 Task: Assign Person0000000069 as Assignee of Issue Issue0000000171 in Backlog  in Scrum Project Project0000000035 in Jira. Assign Person0000000069 as Assignee of Issue Issue0000000172 in Backlog  in Scrum Project Project0000000035 in Jira. Assign Person0000000069 as Assignee of Issue Issue0000000173 in Backlog  in Scrum Project Project0000000035 in Jira. Assign Person0000000070 as Assignee of Issue Issue0000000174 in Backlog  in Scrum Project Project0000000035 in Jira. Assign Person0000000070 as Assignee of Issue Issue0000000175 in Backlog  in Scrum Project Project0000000035 in Jira
Action: Mouse moved to (362, 142)
Screenshot: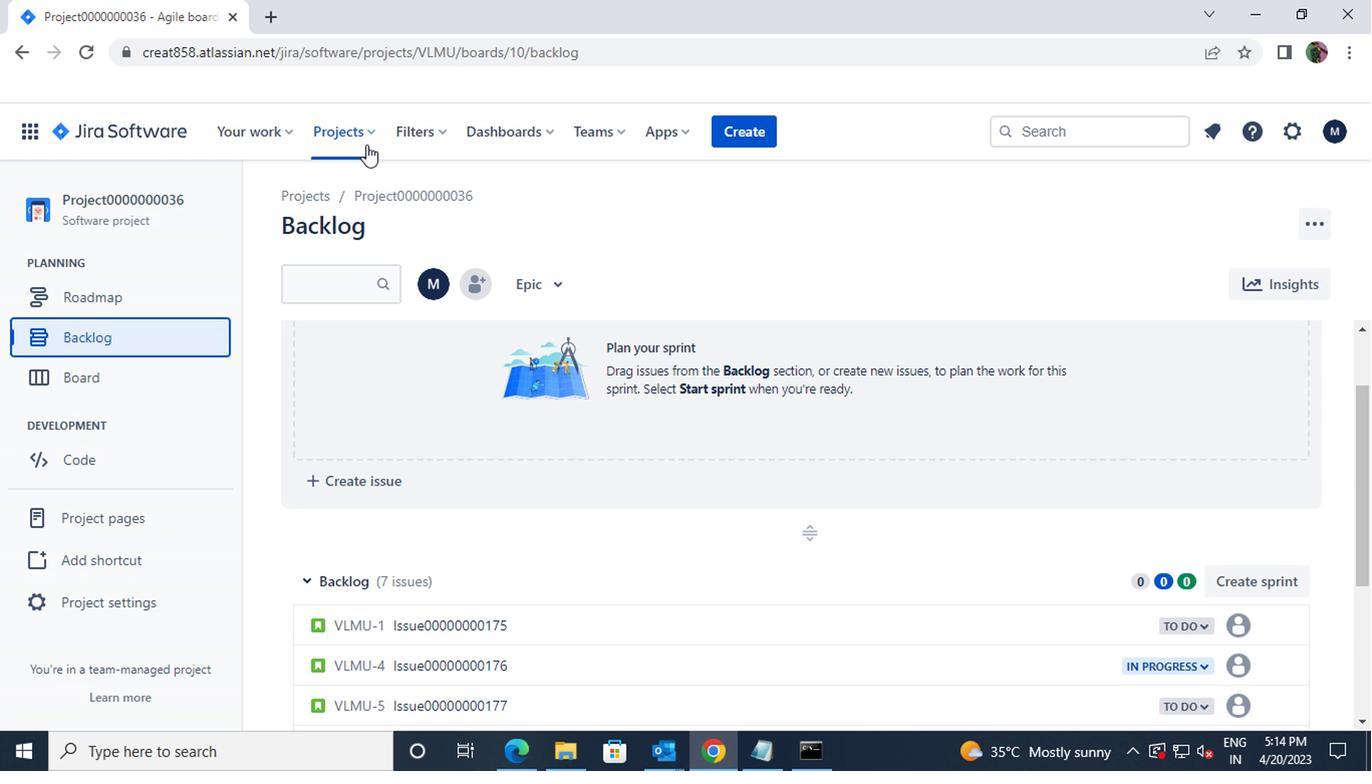 
Action: Mouse pressed left at (362, 142)
Screenshot: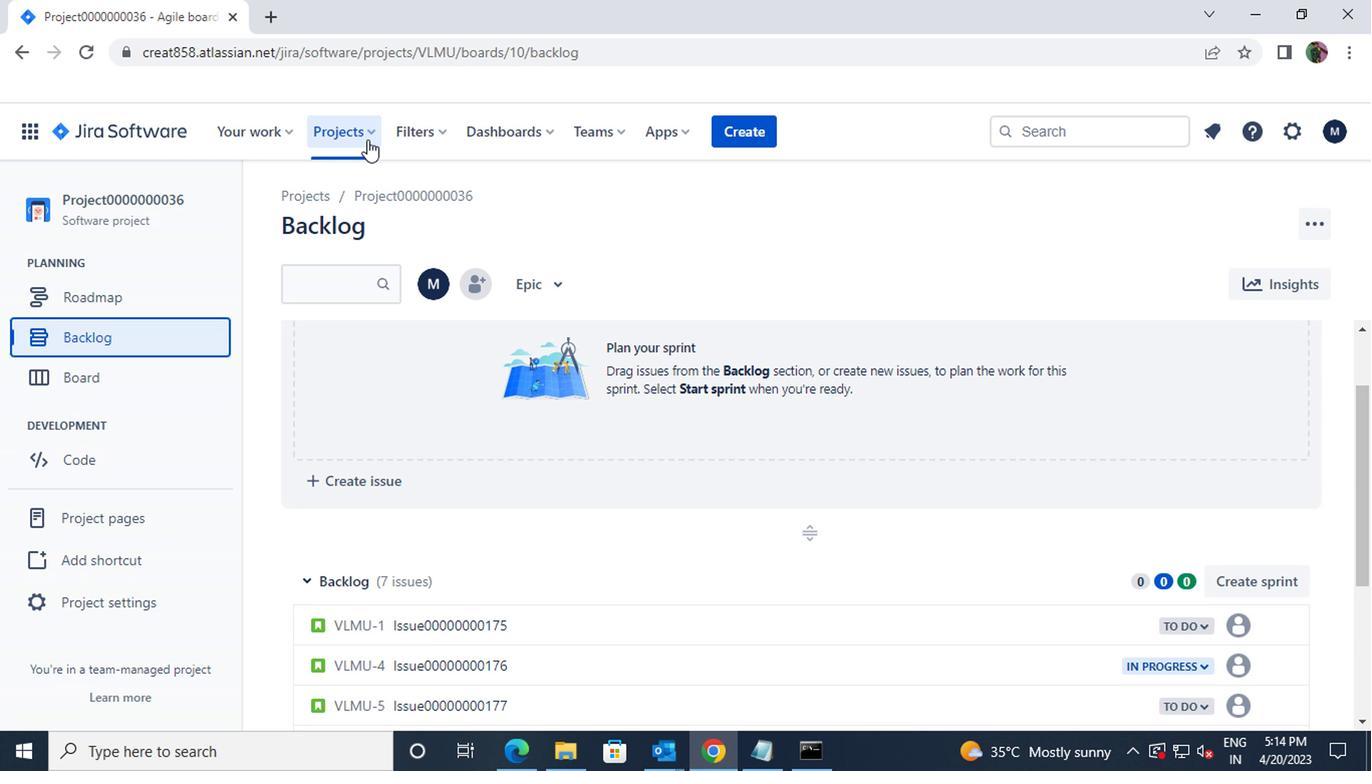 
Action: Mouse moved to (401, 268)
Screenshot: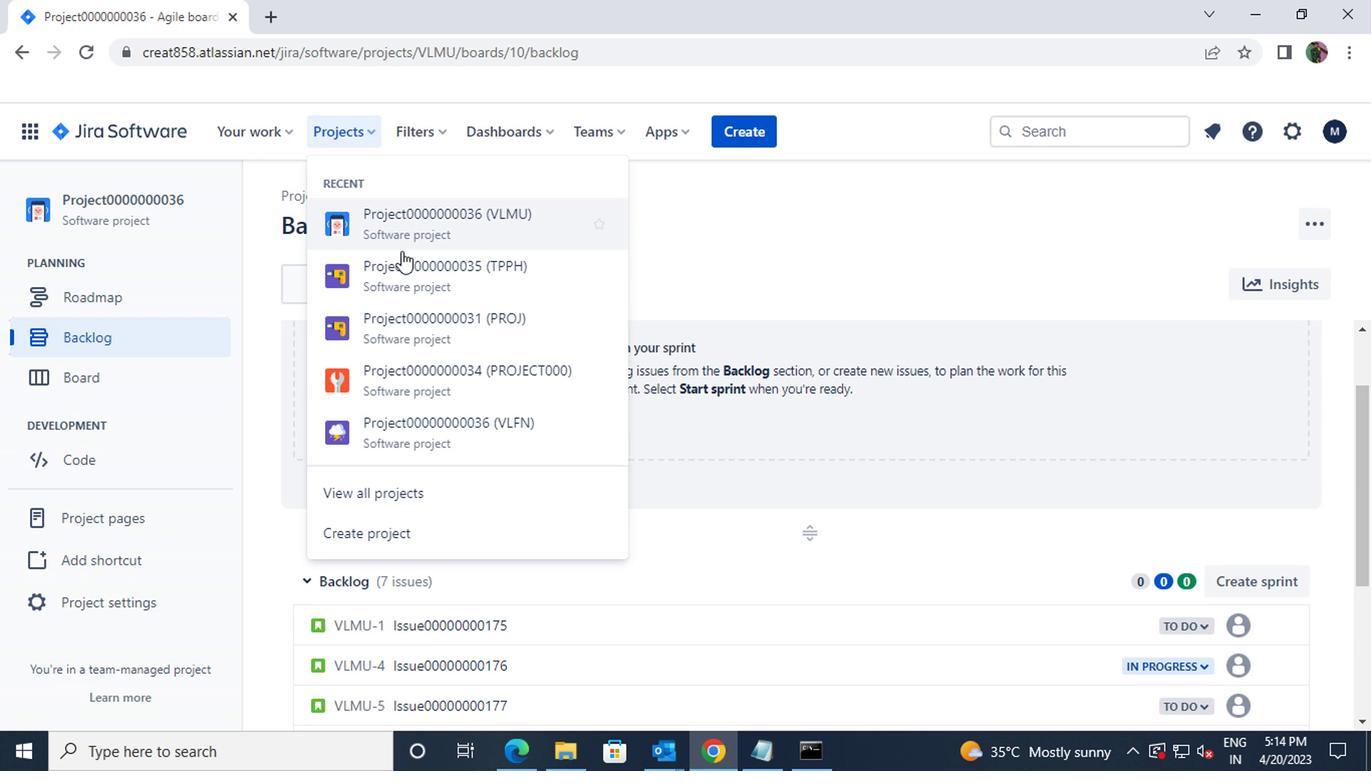 
Action: Mouse pressed left at (401, 268)
Screenshot: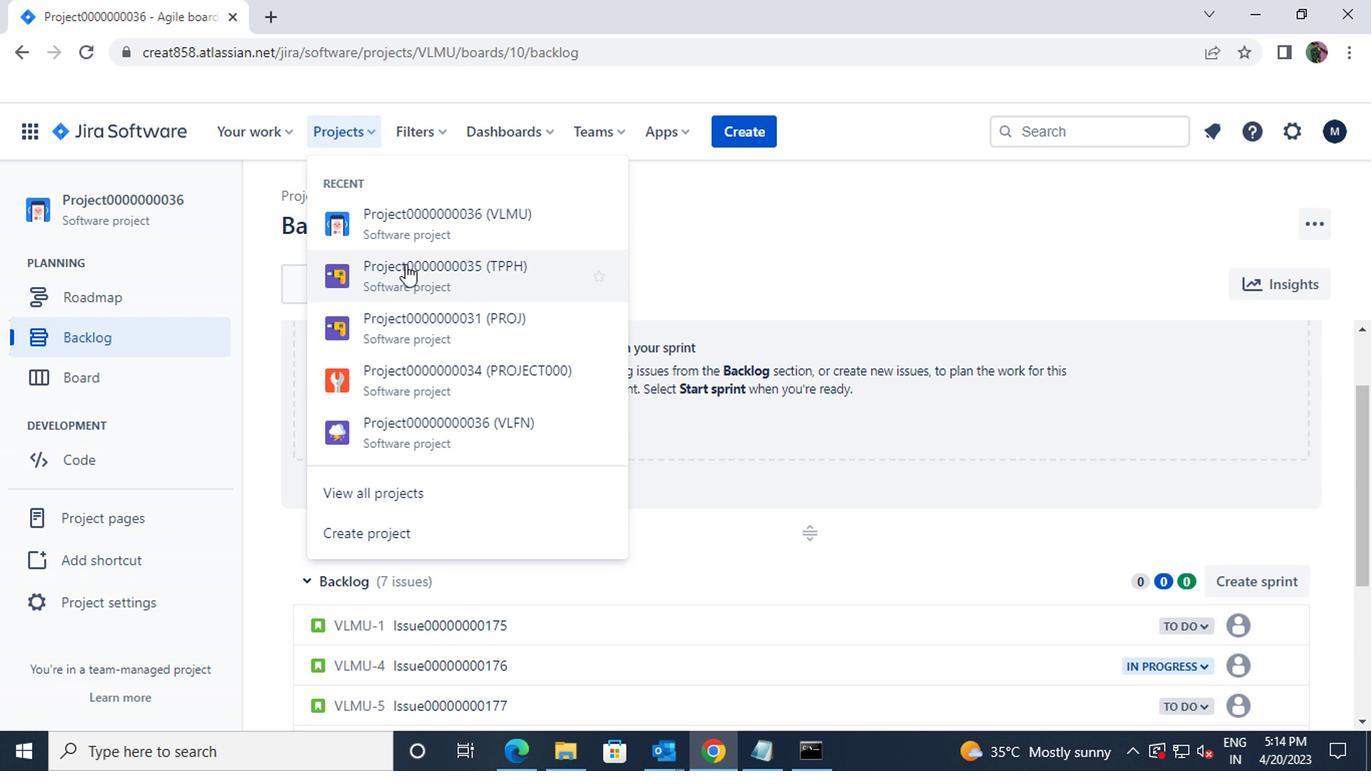 
Action: Mouse moved to (159, 333)
Screenshot: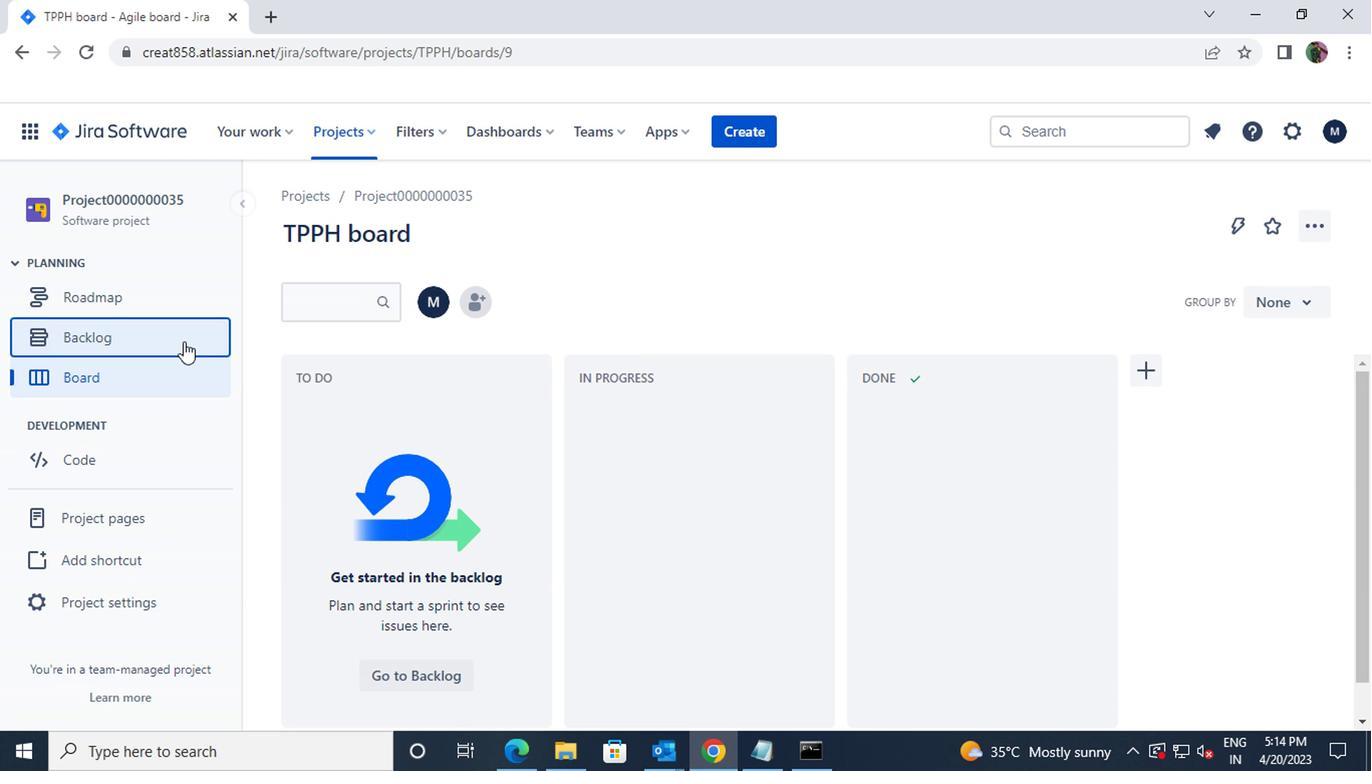 
Action: Mouse pressed left at (159, 333)
Screenshot: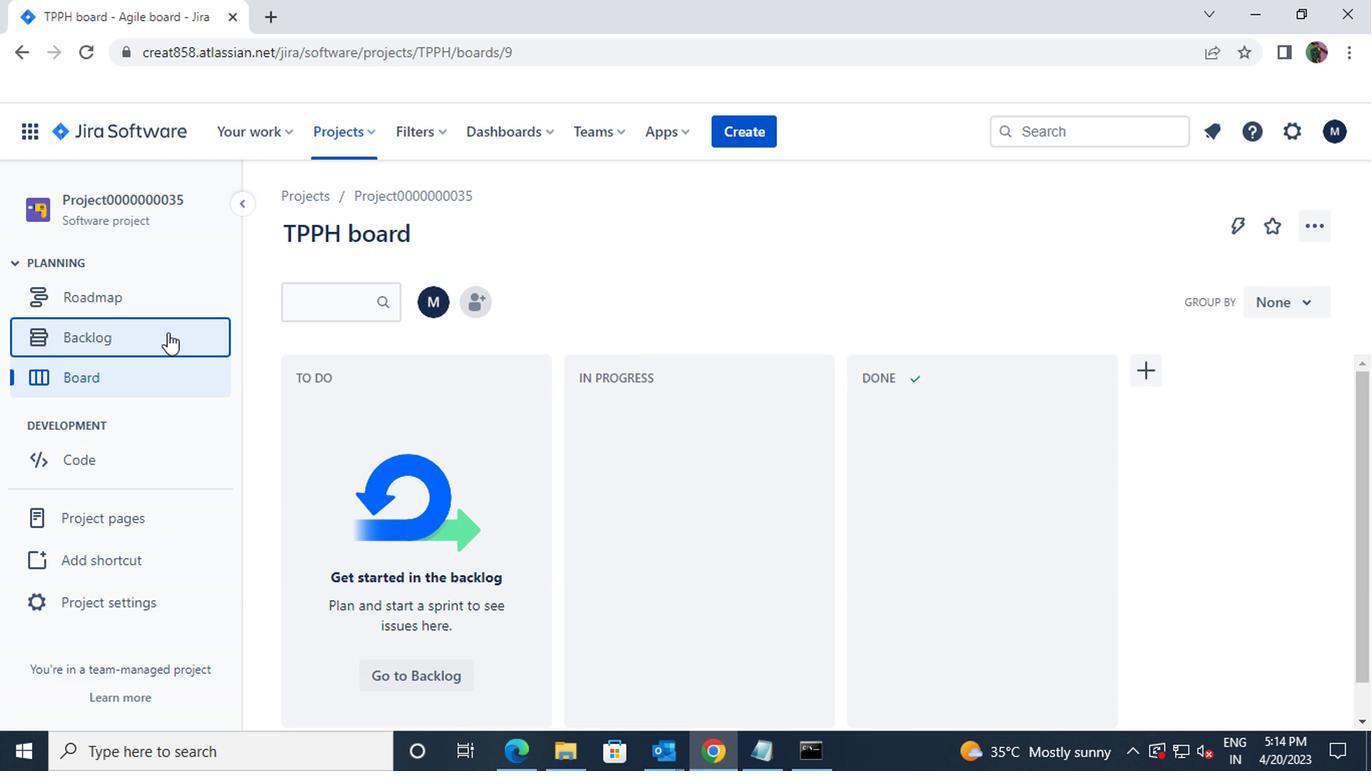 
Action: Mouse moved to (531, 469)
Screenshot: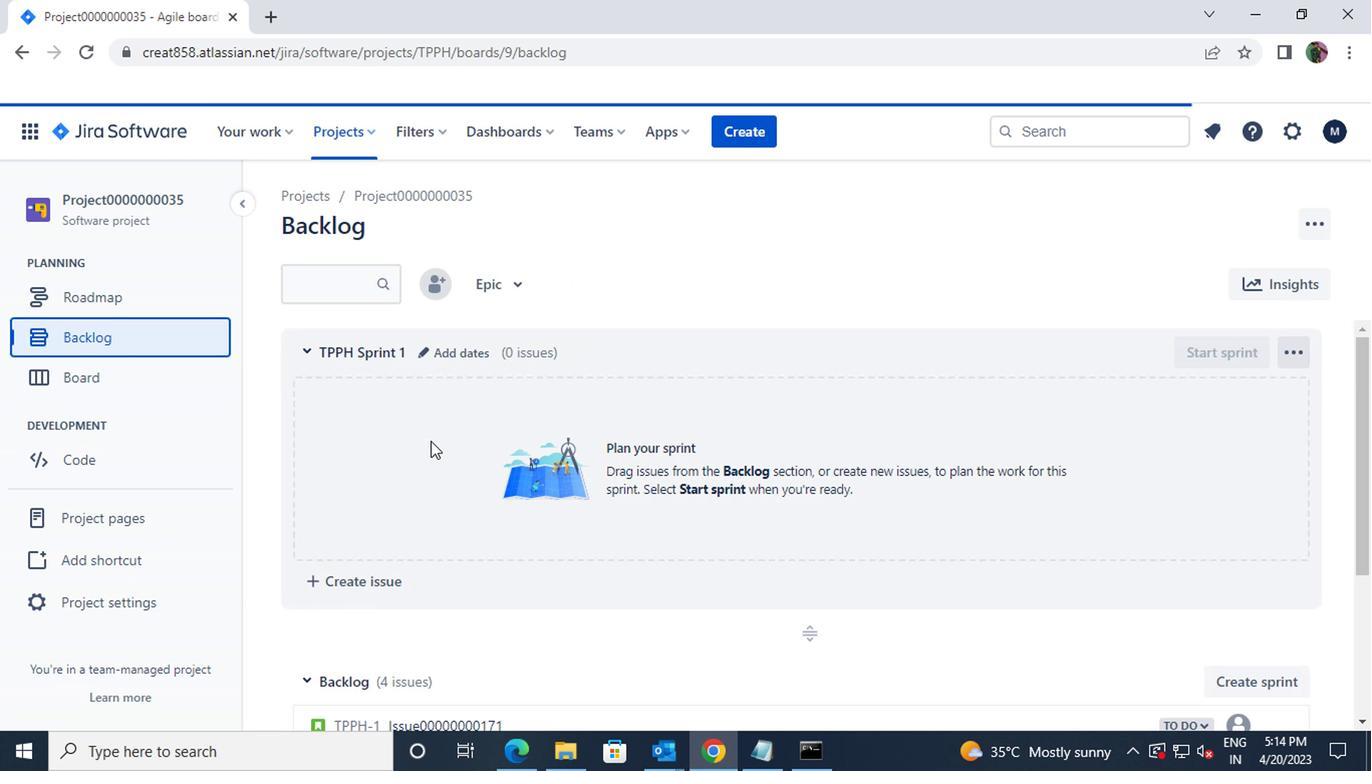
Action: Mouse scrolled (531, 468) with delta (0, 0)
Screenshot: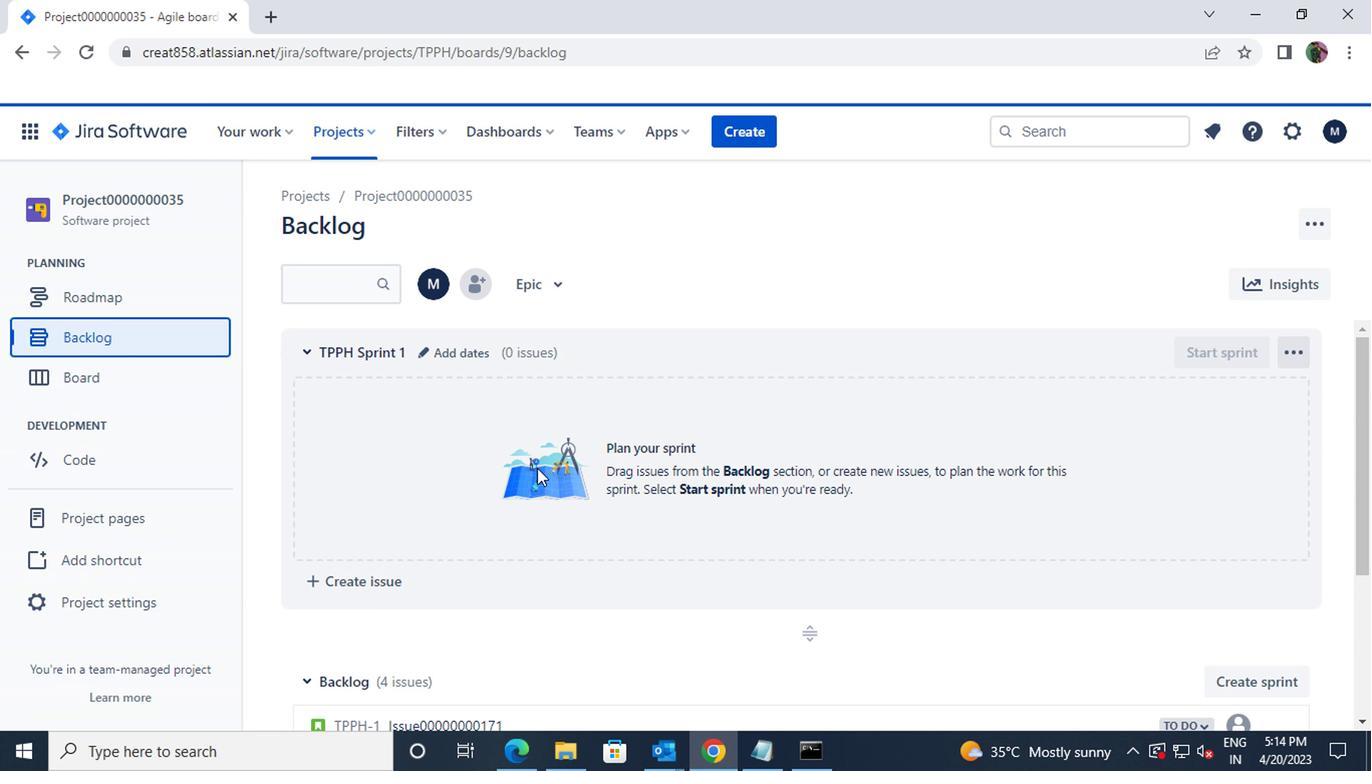 
Action: Mouse scrolled (531, 468) with delta (0, 0)
Screenshot: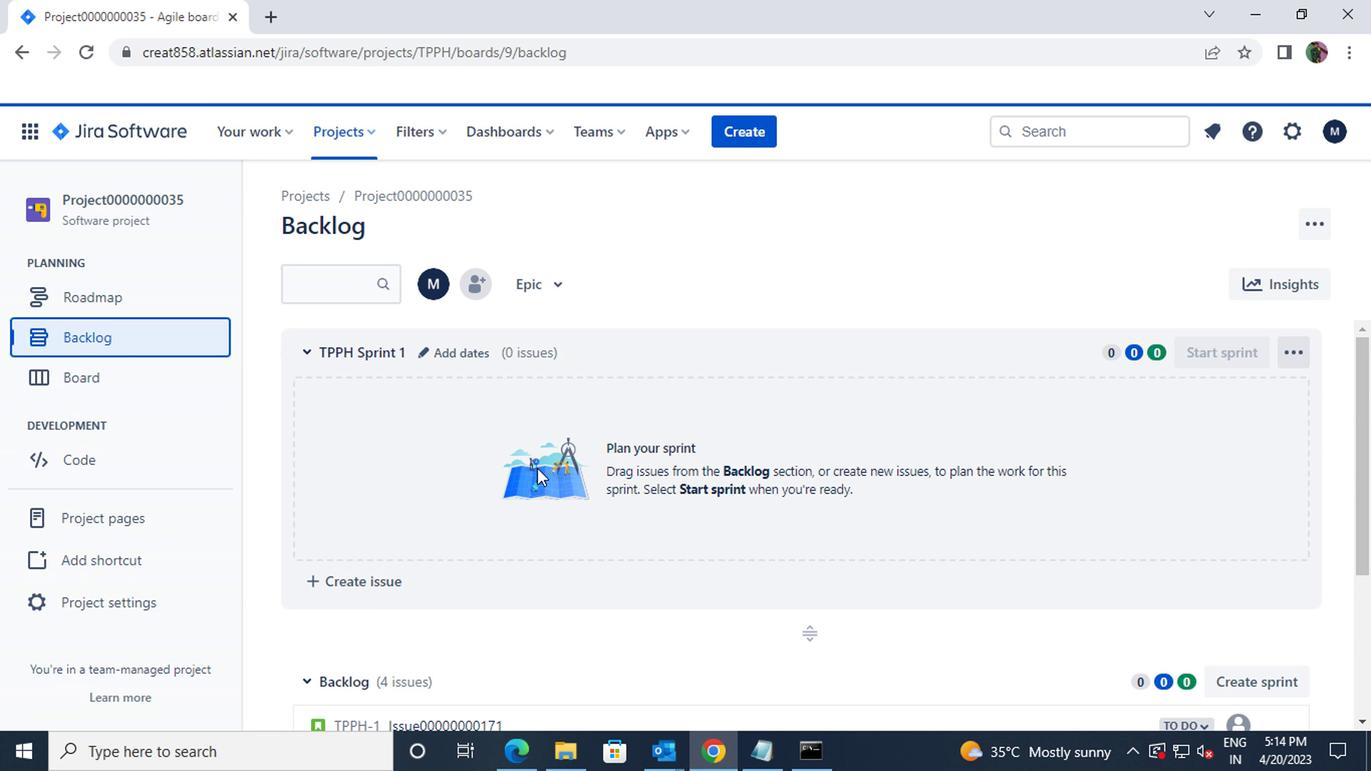 
Action: Mouse scrolled (531, 468) with delta (0, 0)
Screenshot: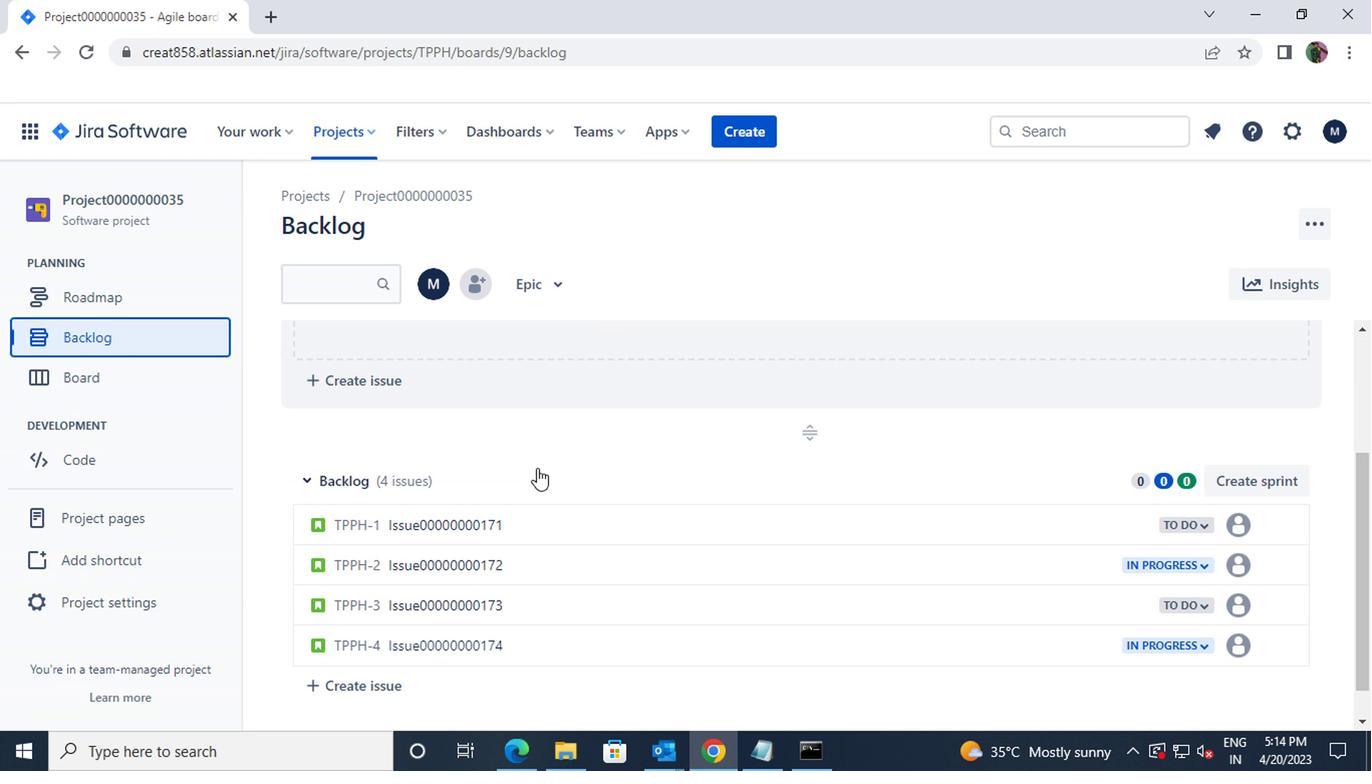 
Action: Mouse moved to (1237, 482)
Screenshot: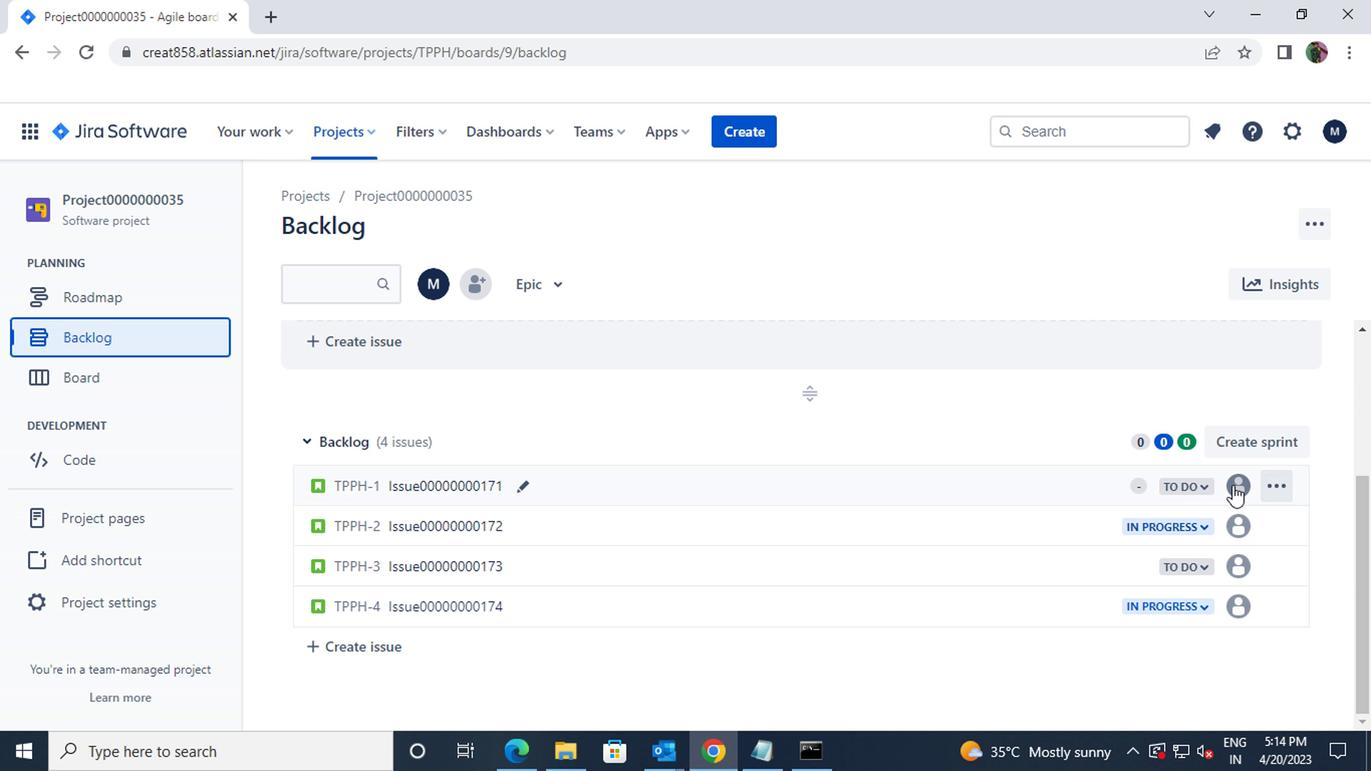 
Action: Mouse pressed left at (1237, 482)
Screenshot: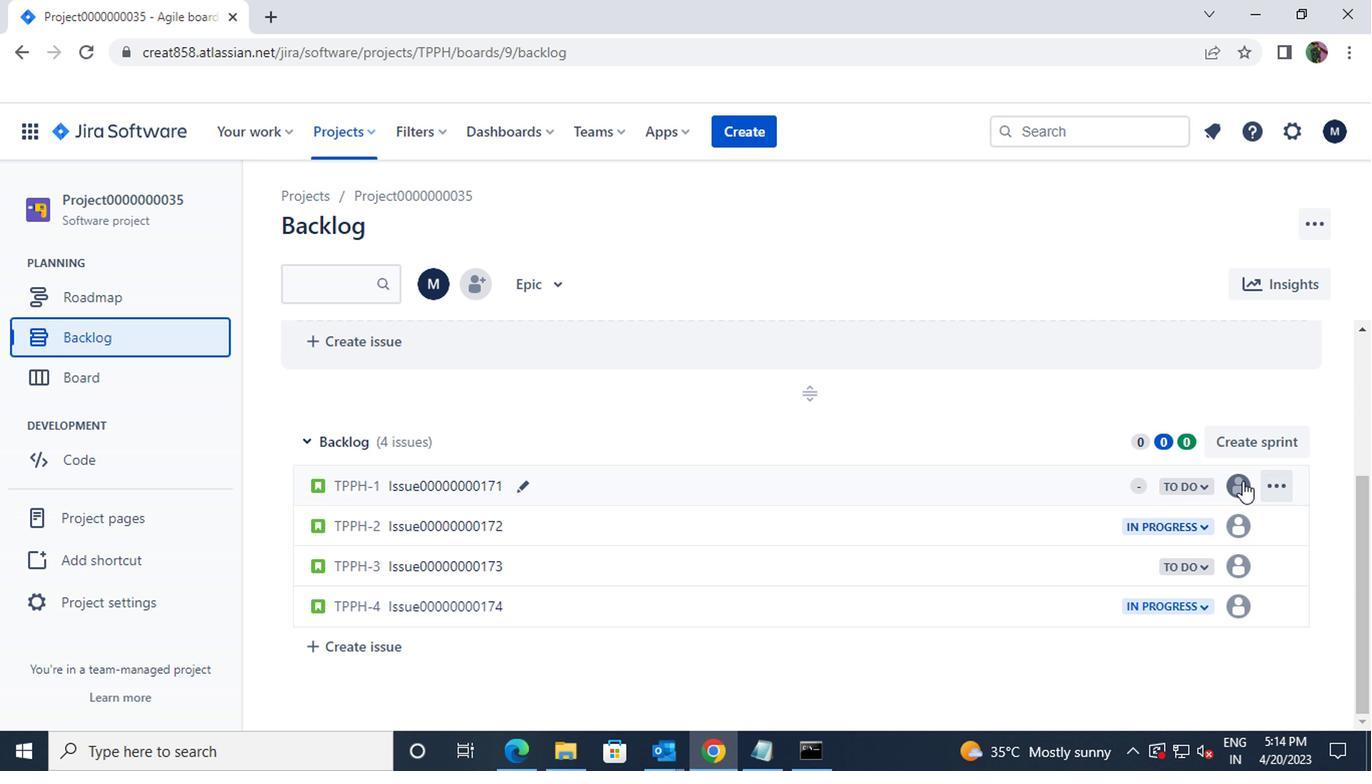 
Action: Mouse moved to (1112, 531)
Screenshot: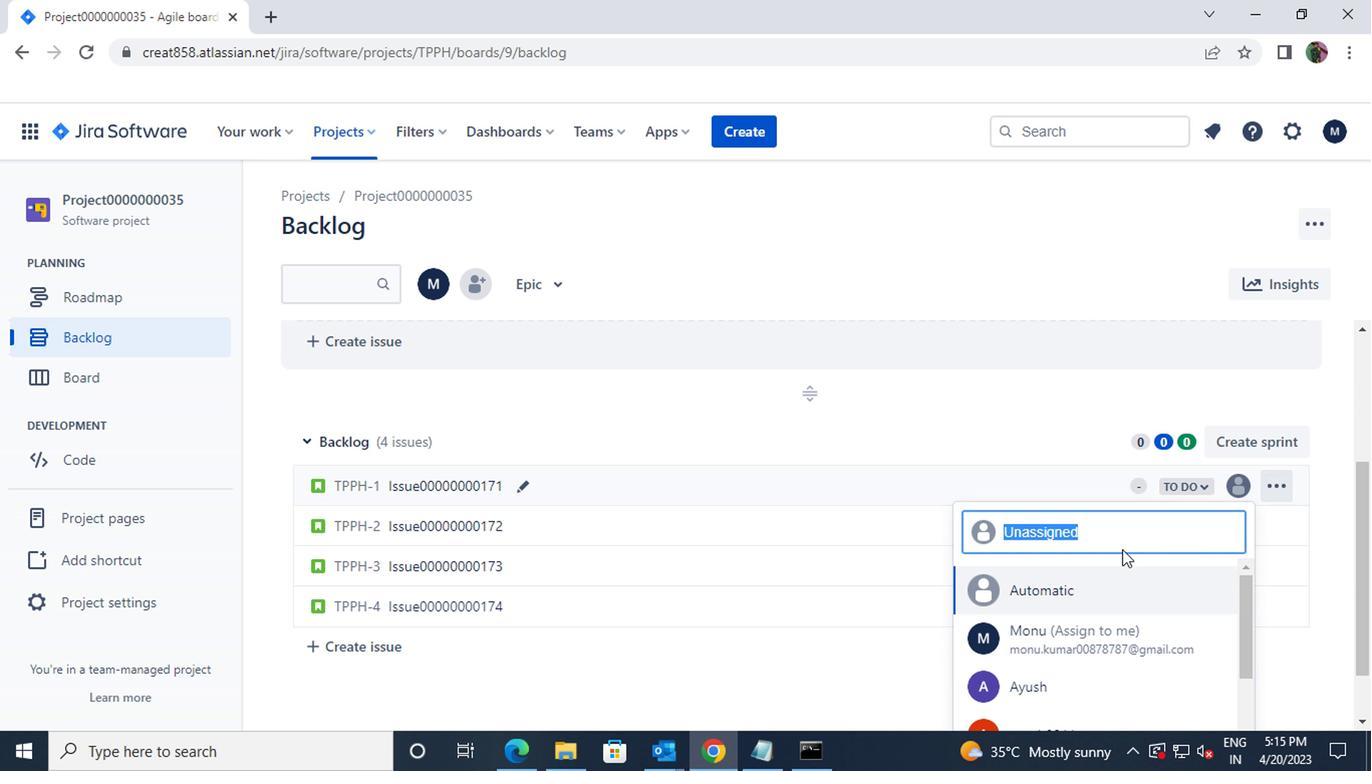 
Action: Key pressed vinn
Screenshot: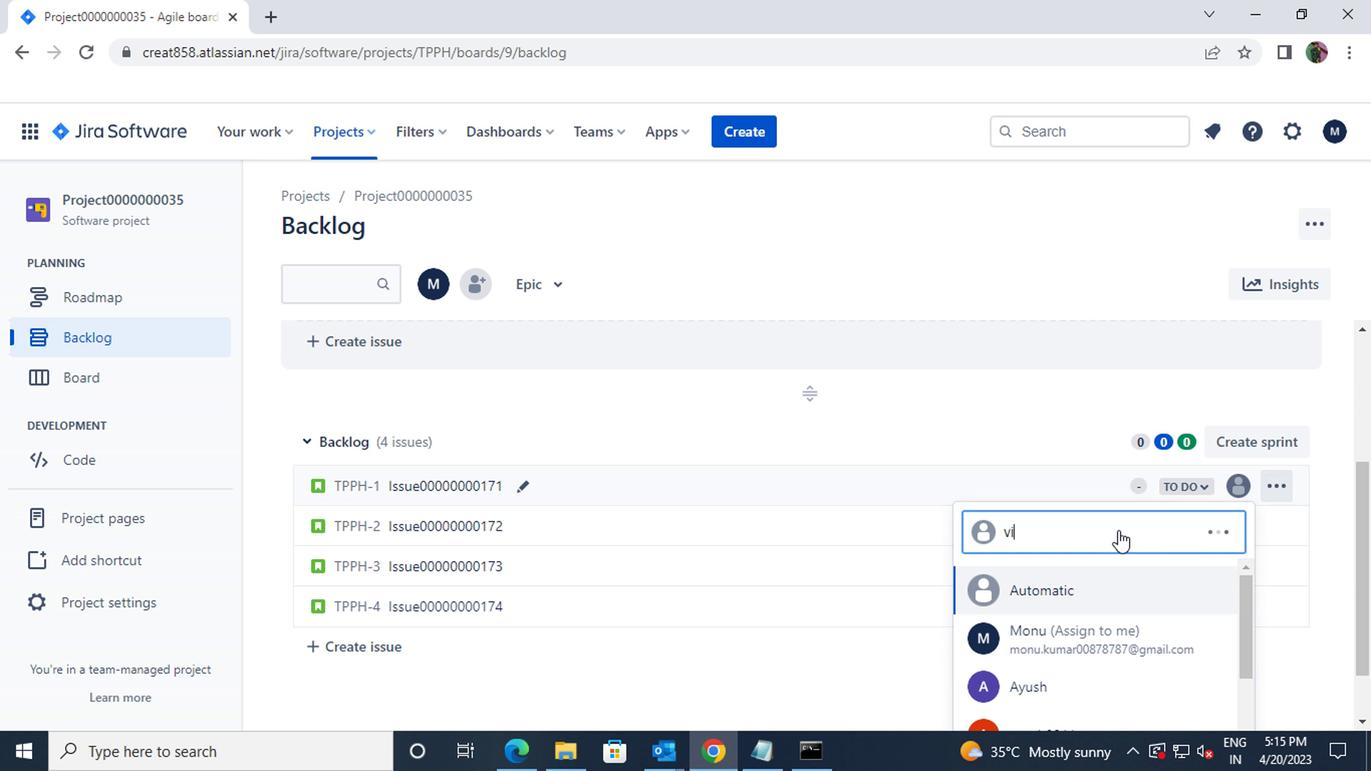 
Action: Mouse moved to (1098, 580)
Screenshot: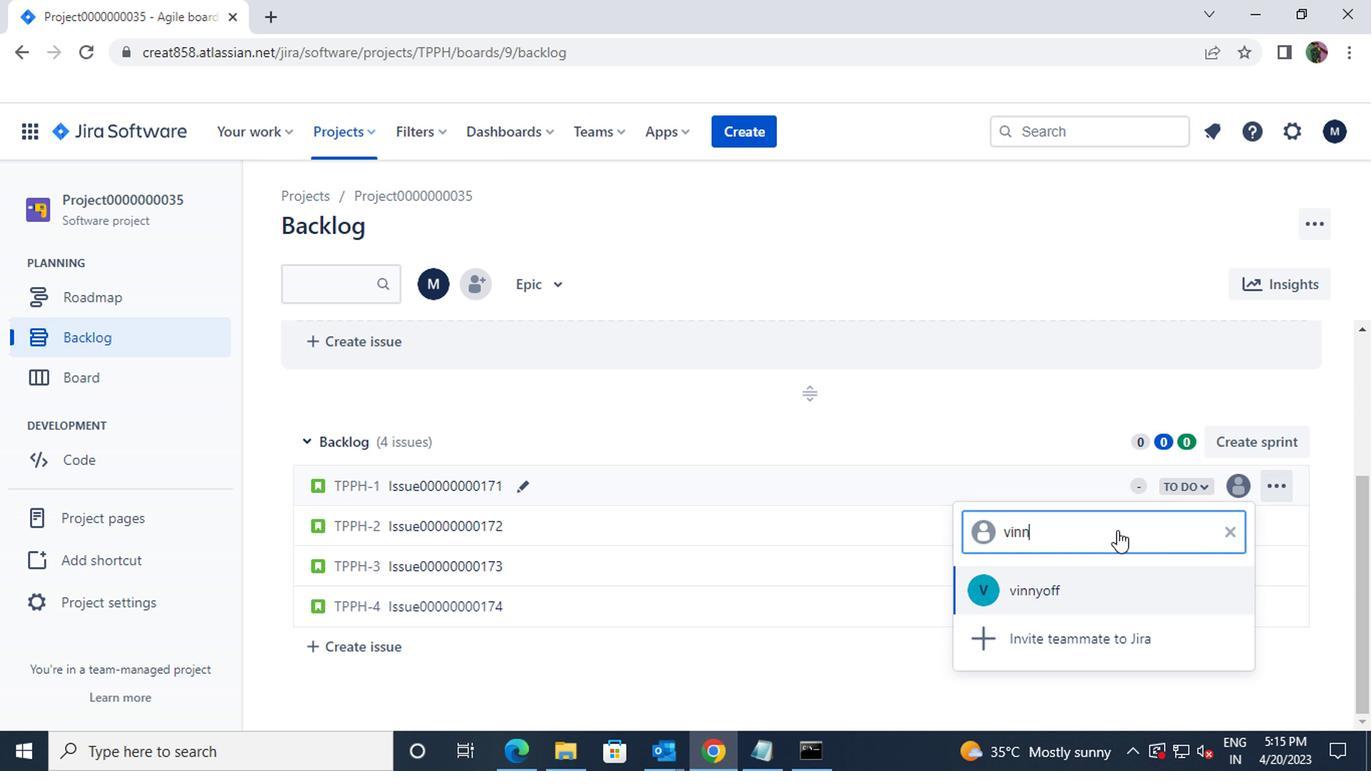 
Action: Mouse pressed left at (1098, 580)
Screenshot: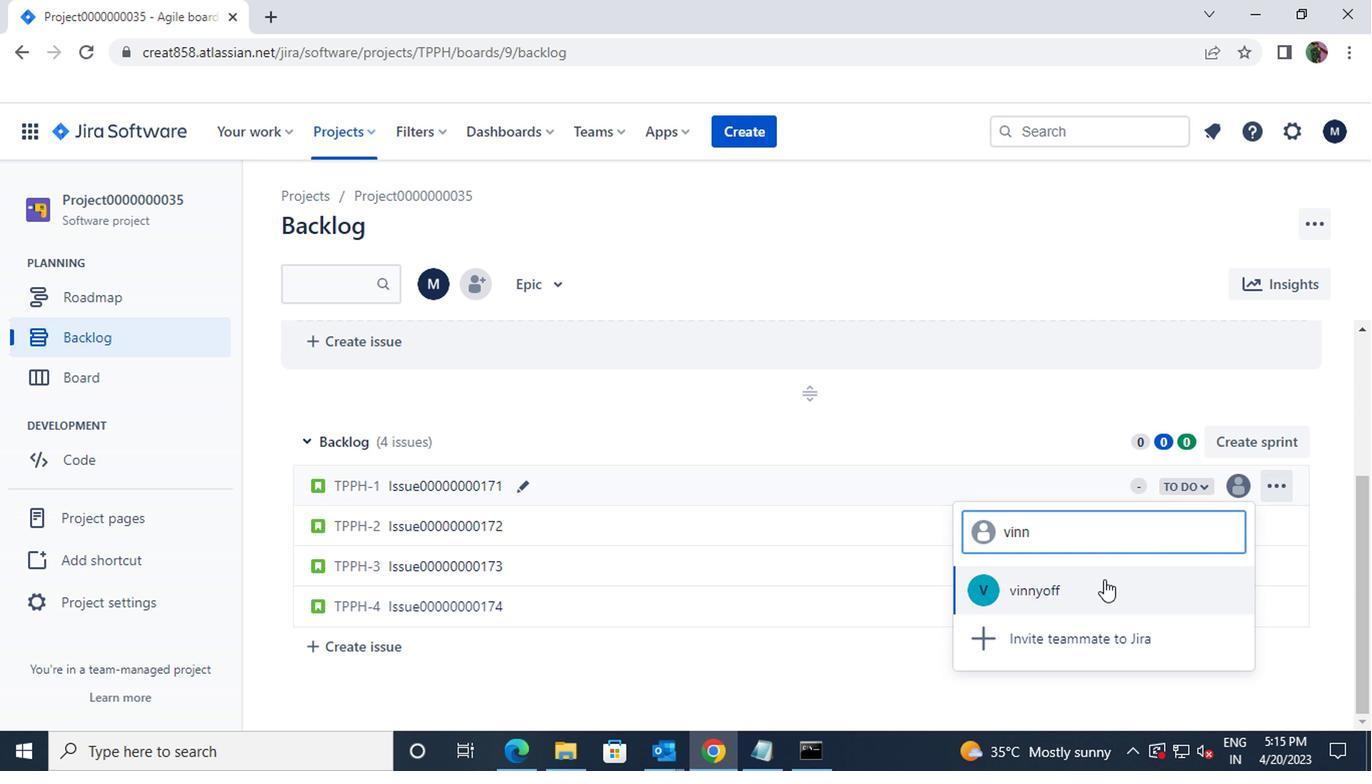 
Action: Mouse moved to (1232, 519)
Screenshot: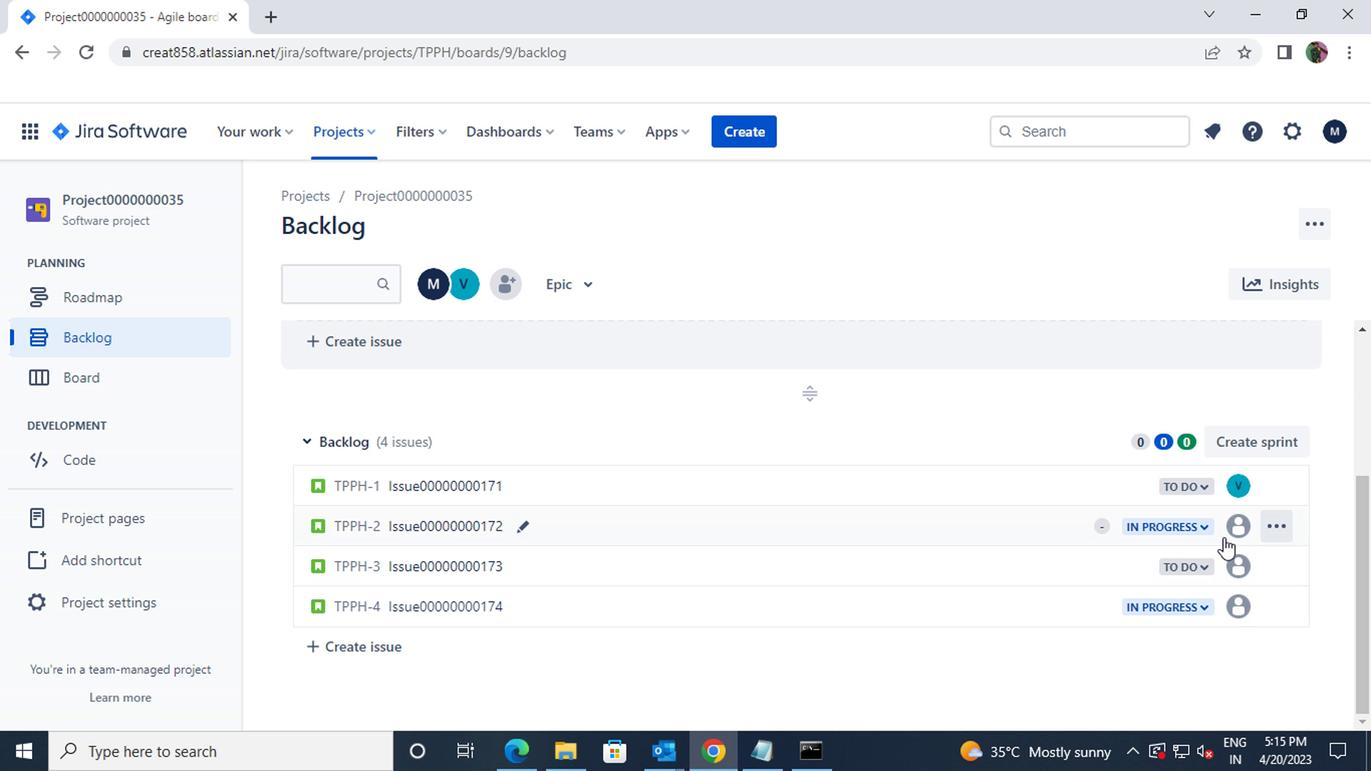 
Action: Mouse pressed left at (1232, 519)
Screenshot: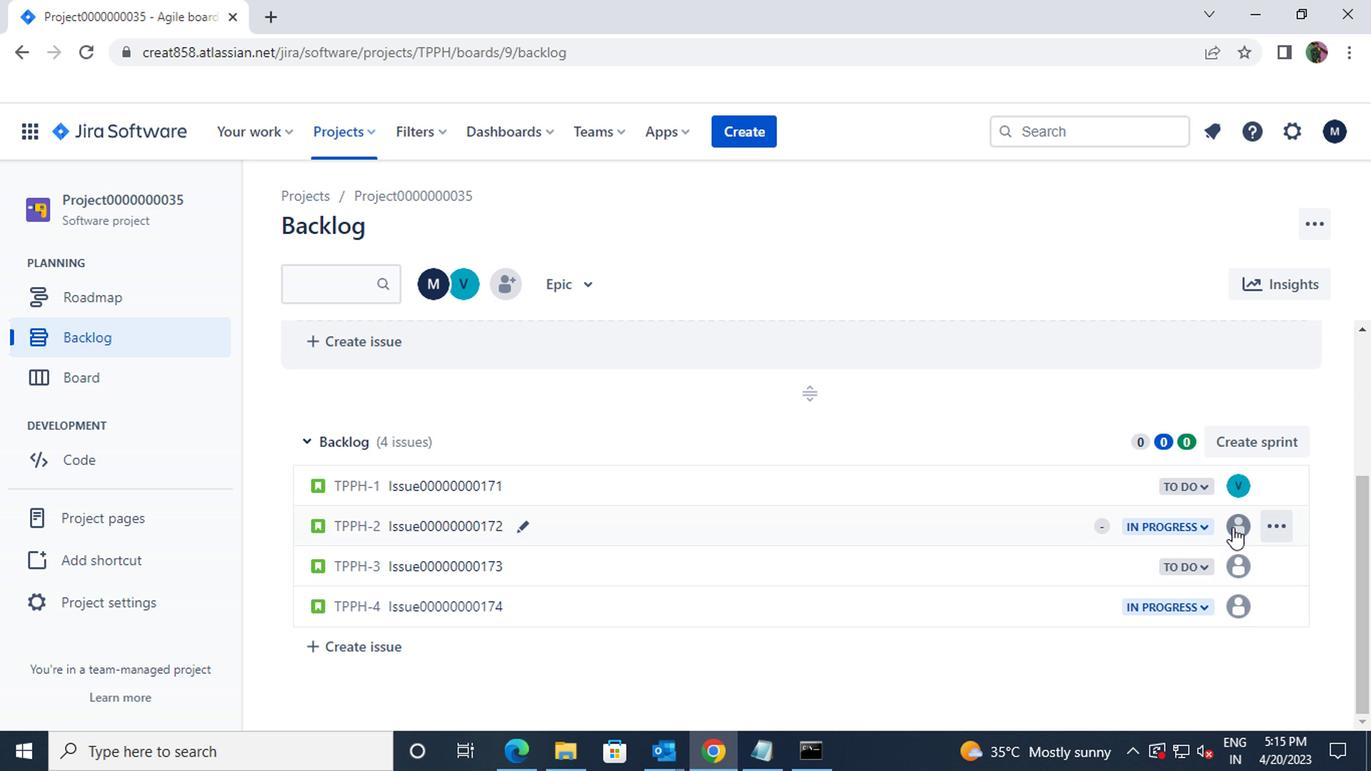 
Action: Mouse moved to (1159, 556)
Screenshot: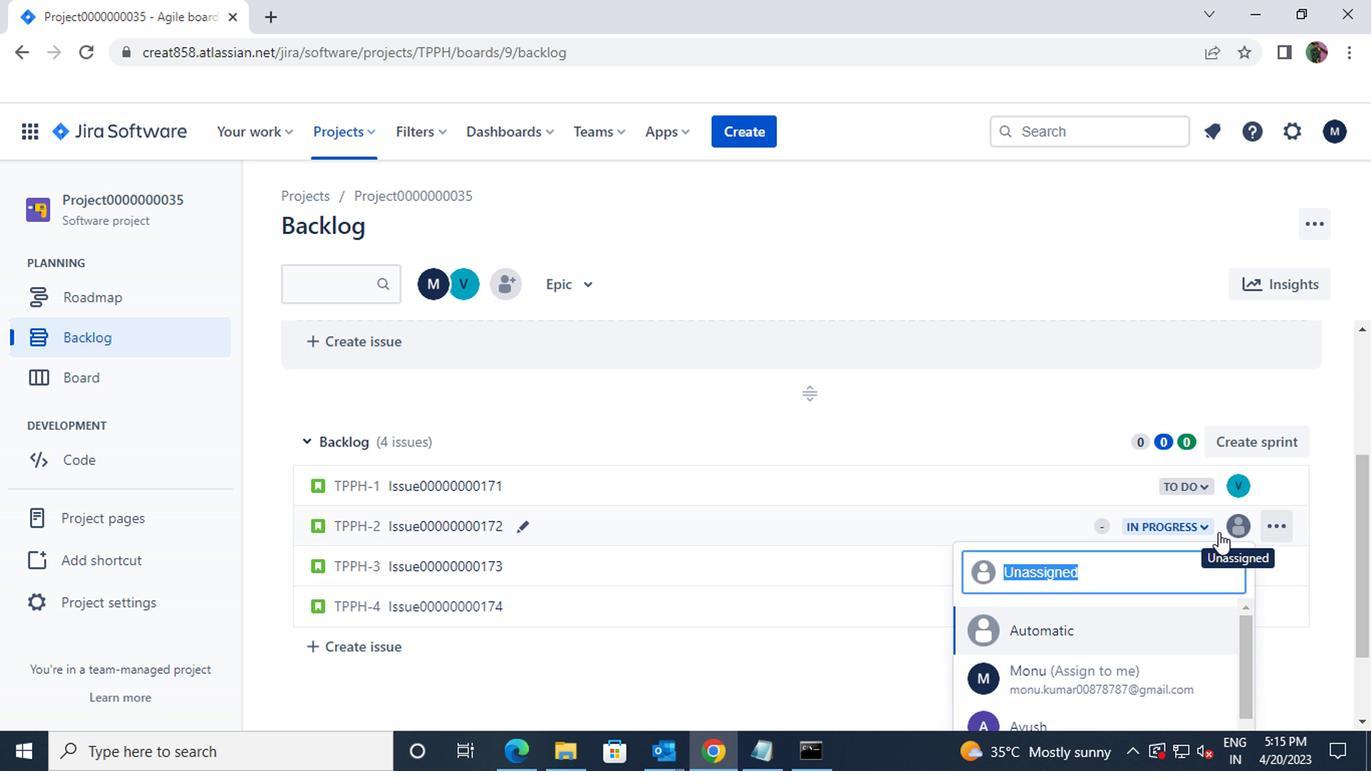 
Action: Key pressed vinny
Screenshot: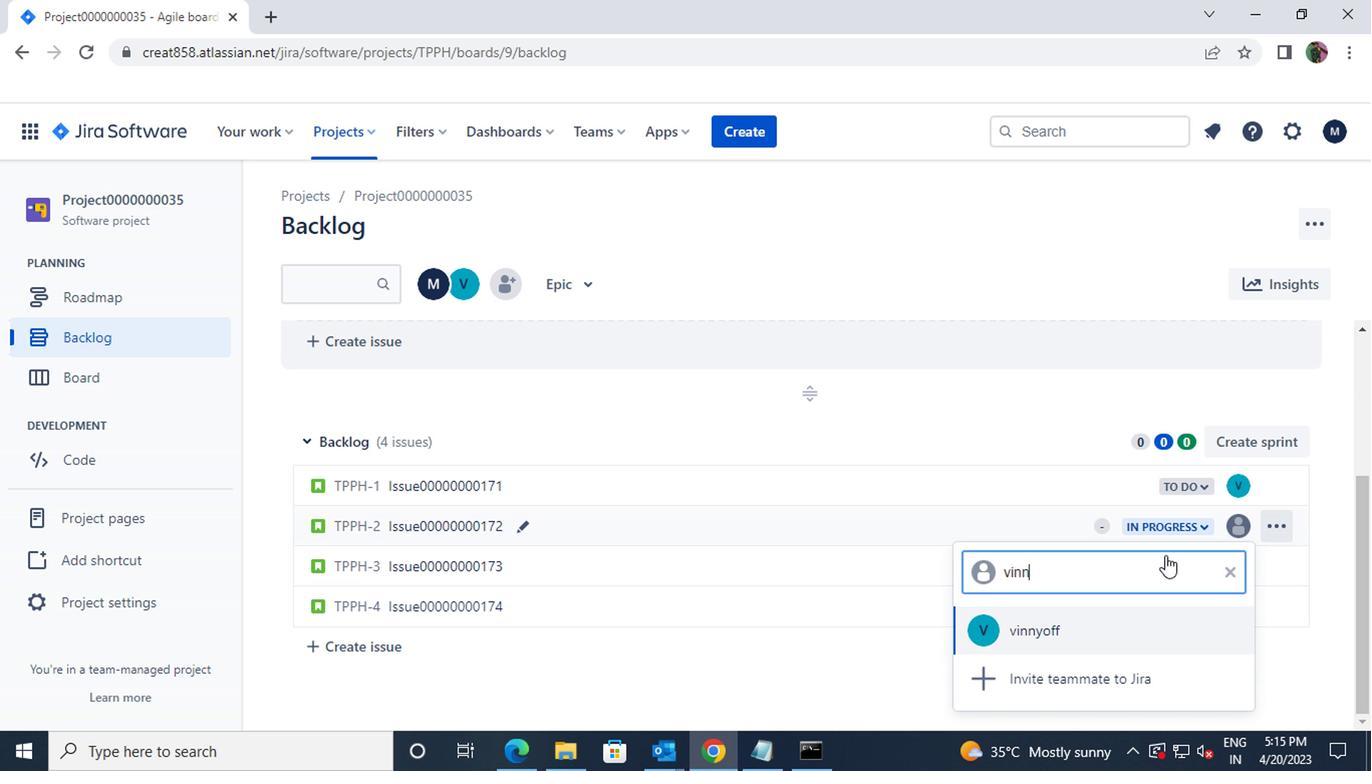 
Action: Mouse moved to (1061, 624)
Screenshot: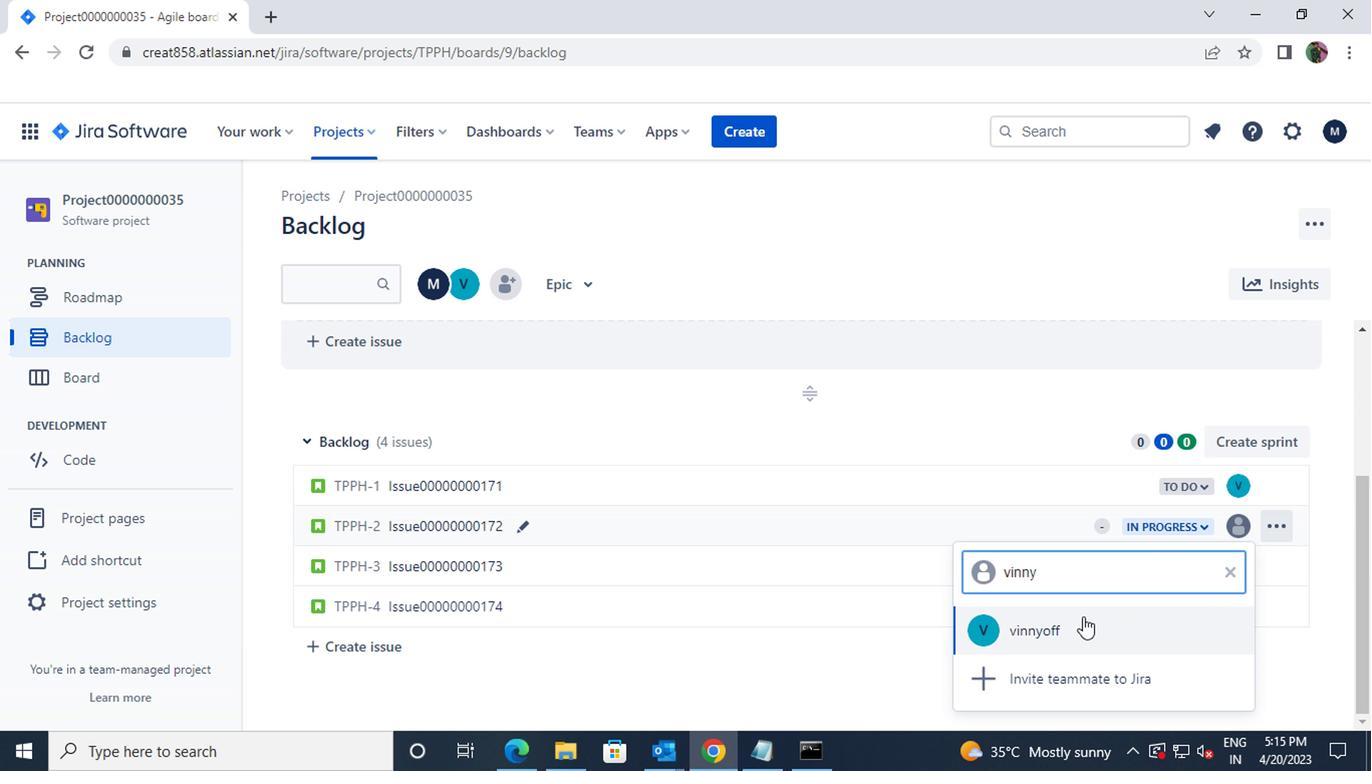 
Action: Mouse pressed left at (1061, 624)
Screenshot: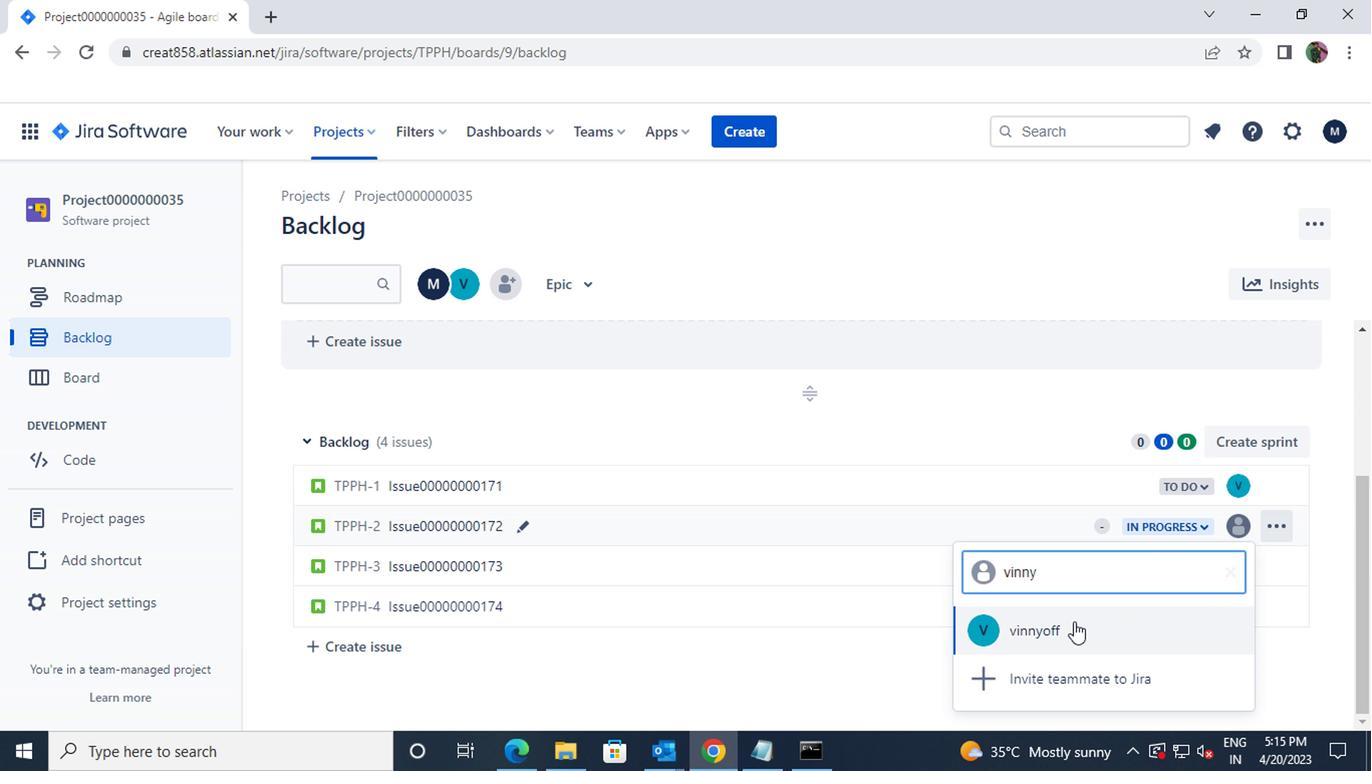 
Action: Mouse moved to (1230, 560)
Screenshot: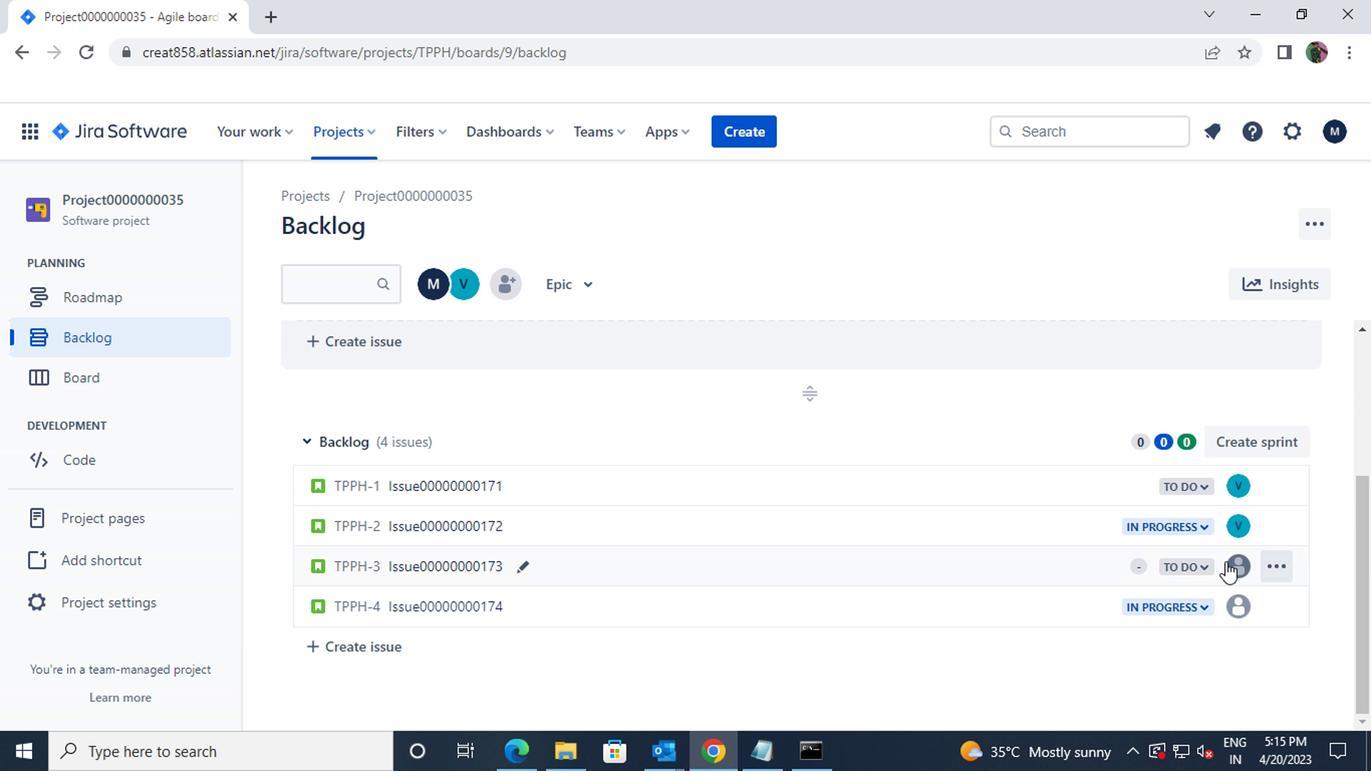
Action: Mouse pressed left at (1230, 560)
Screenshot: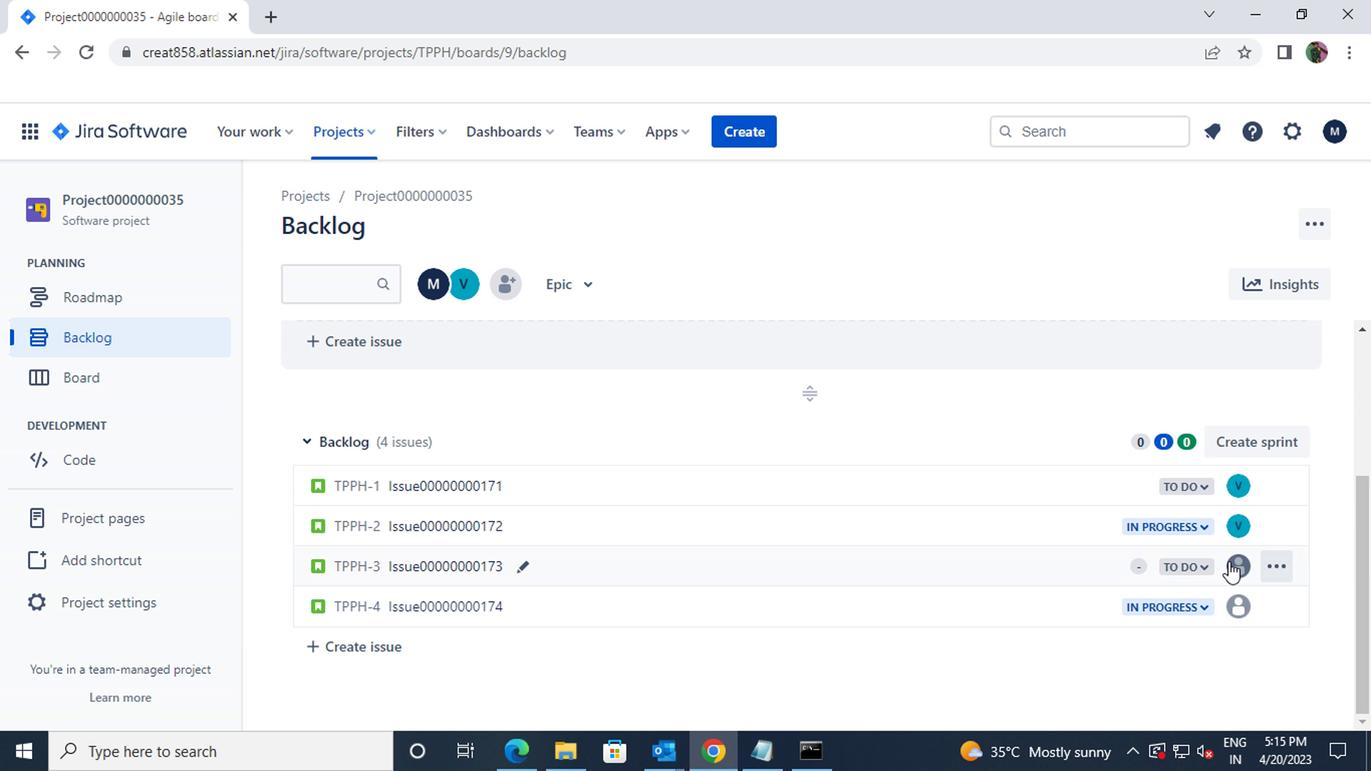 
Action: Mouse moved to (1128, 597)
Screenshot: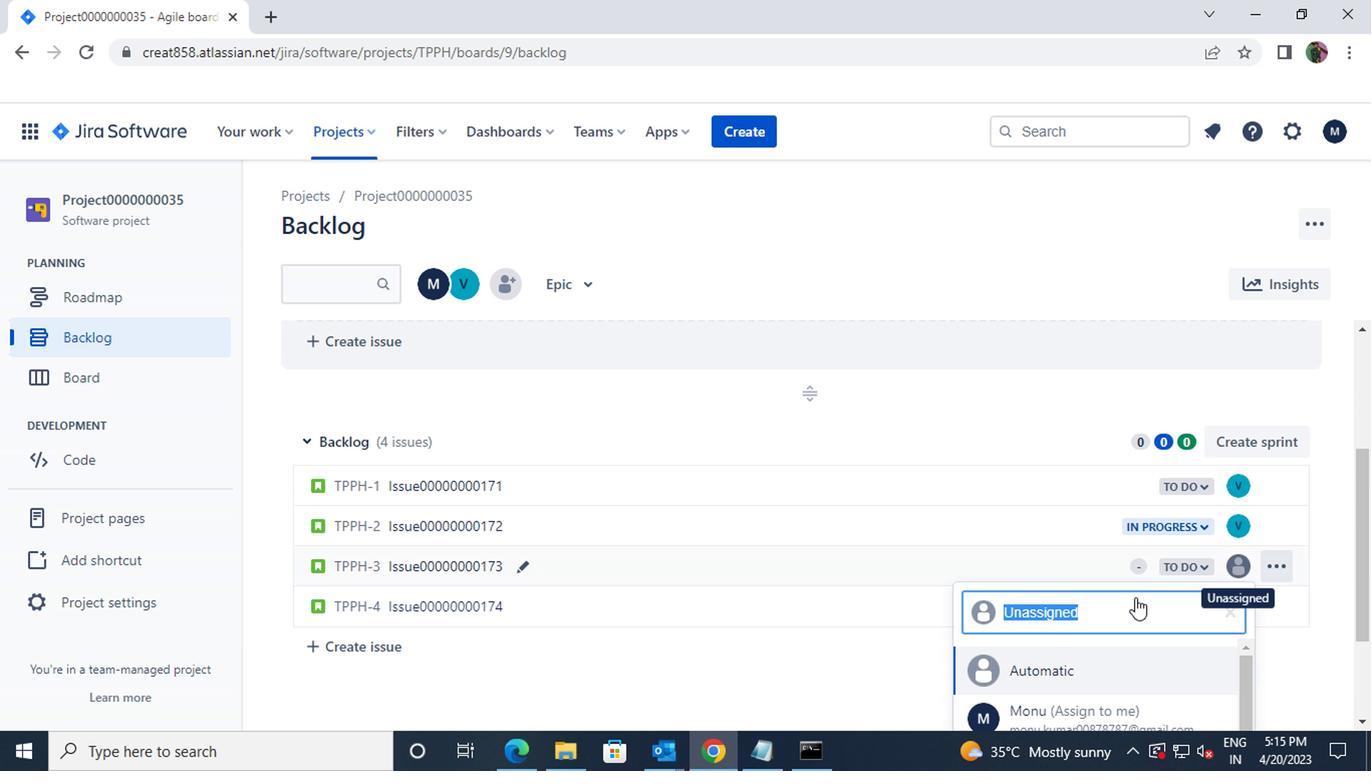
Action: Key pressed vinn
Screenshot: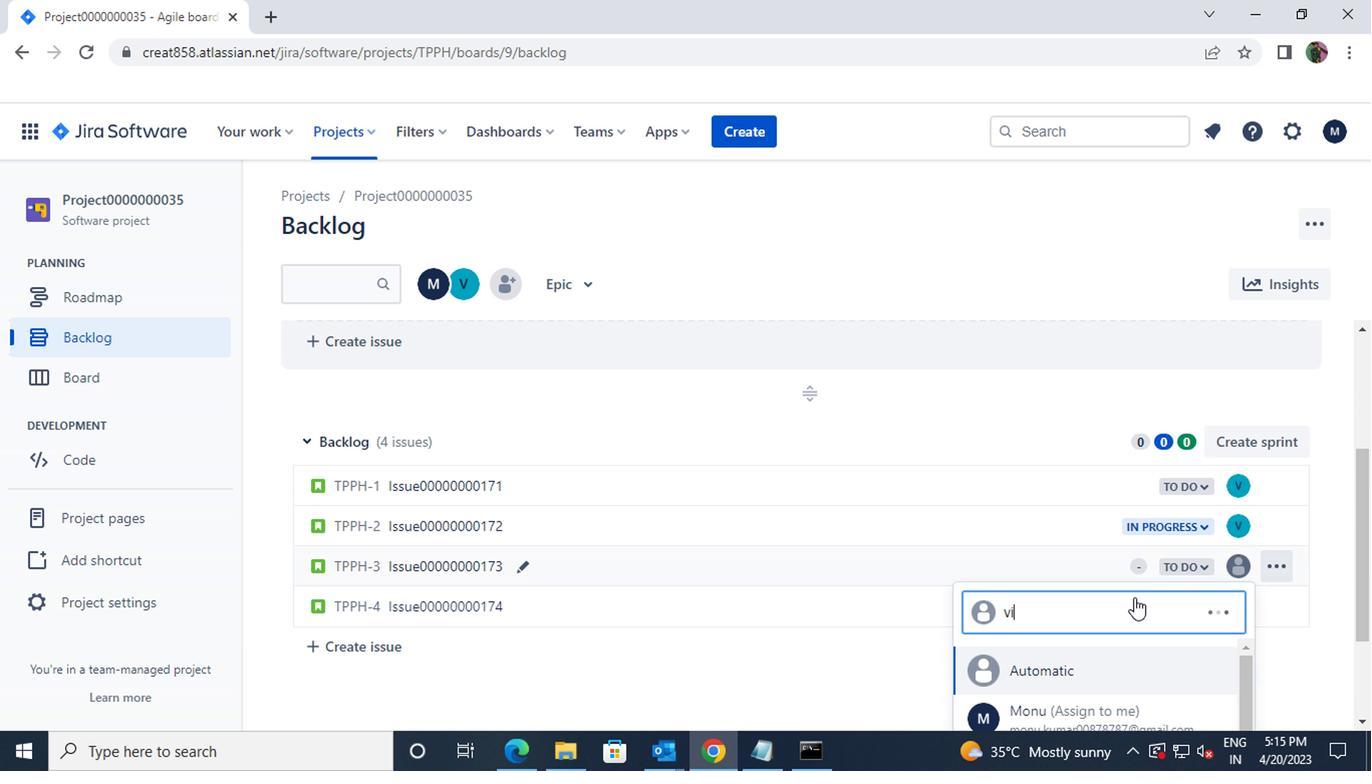 
Action: Mouse moved to (1081, 670)
Screenshot: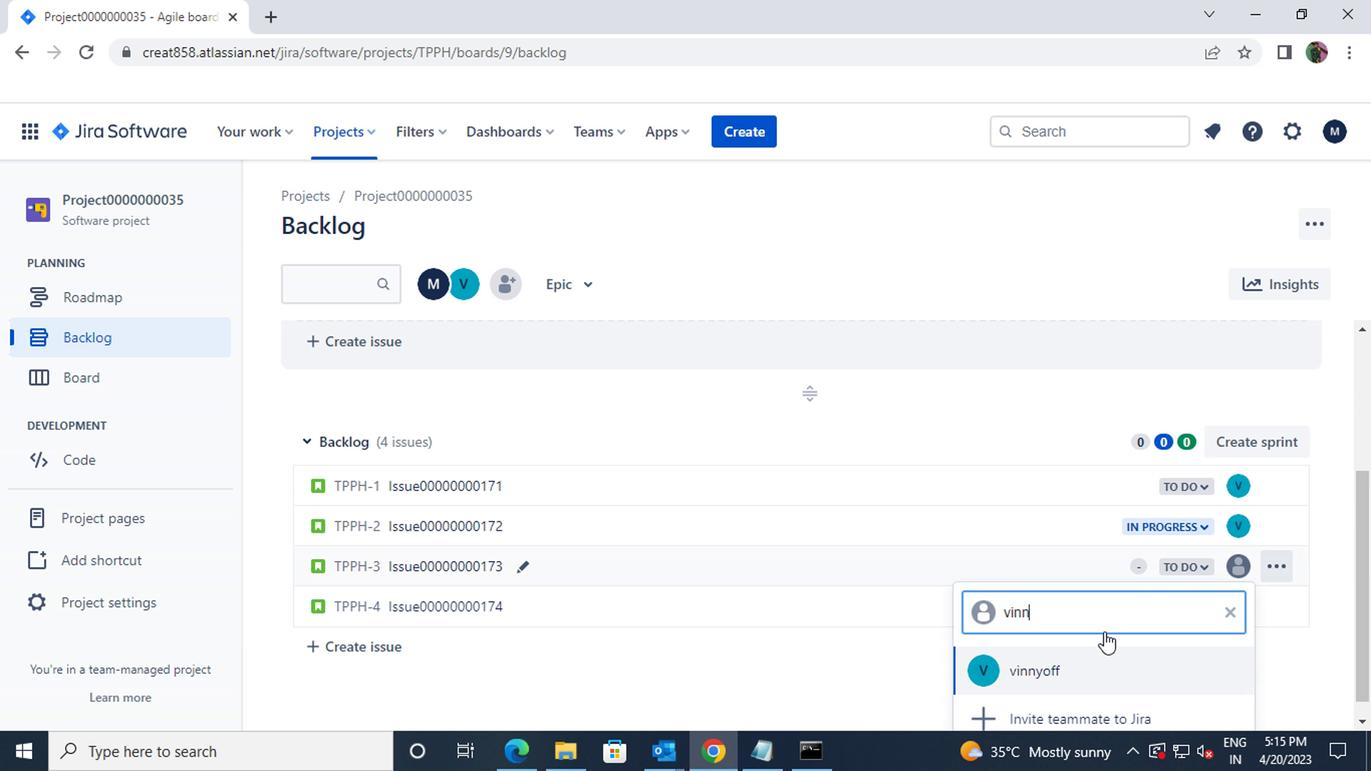 
Action: Mouse pressed left at (1081, 670)
Screenshot: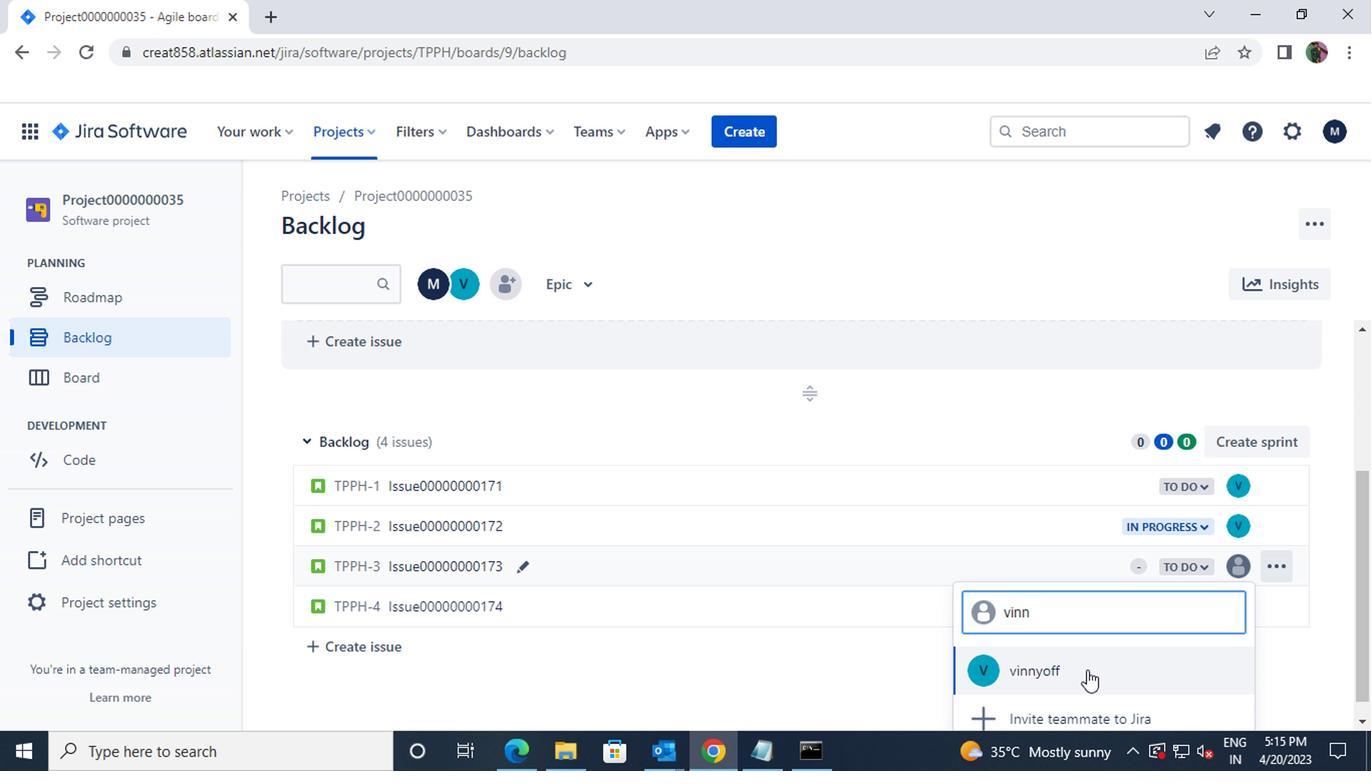 
Action: Mouse moved to (1238, 606)
Screenshot: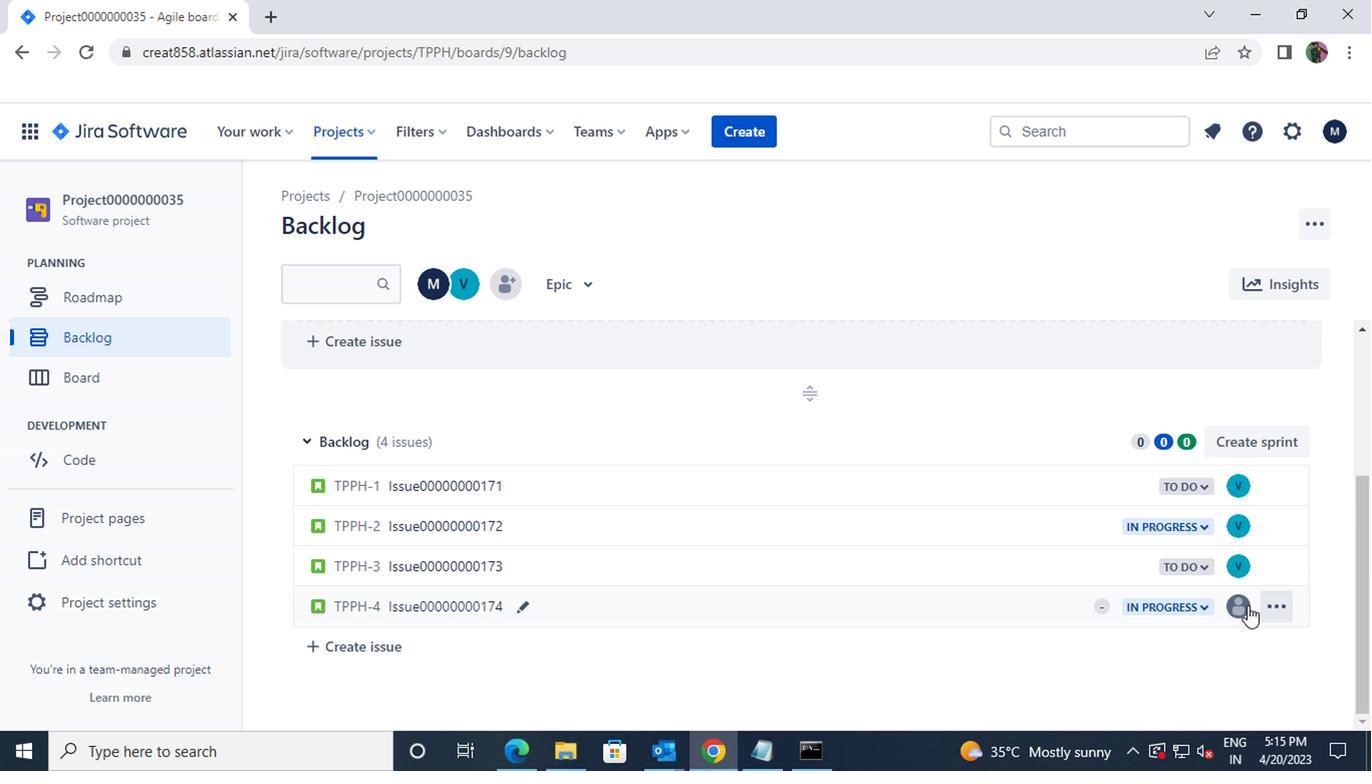 
Action: Mouse pressed left at (1238, 606)
Screenshot: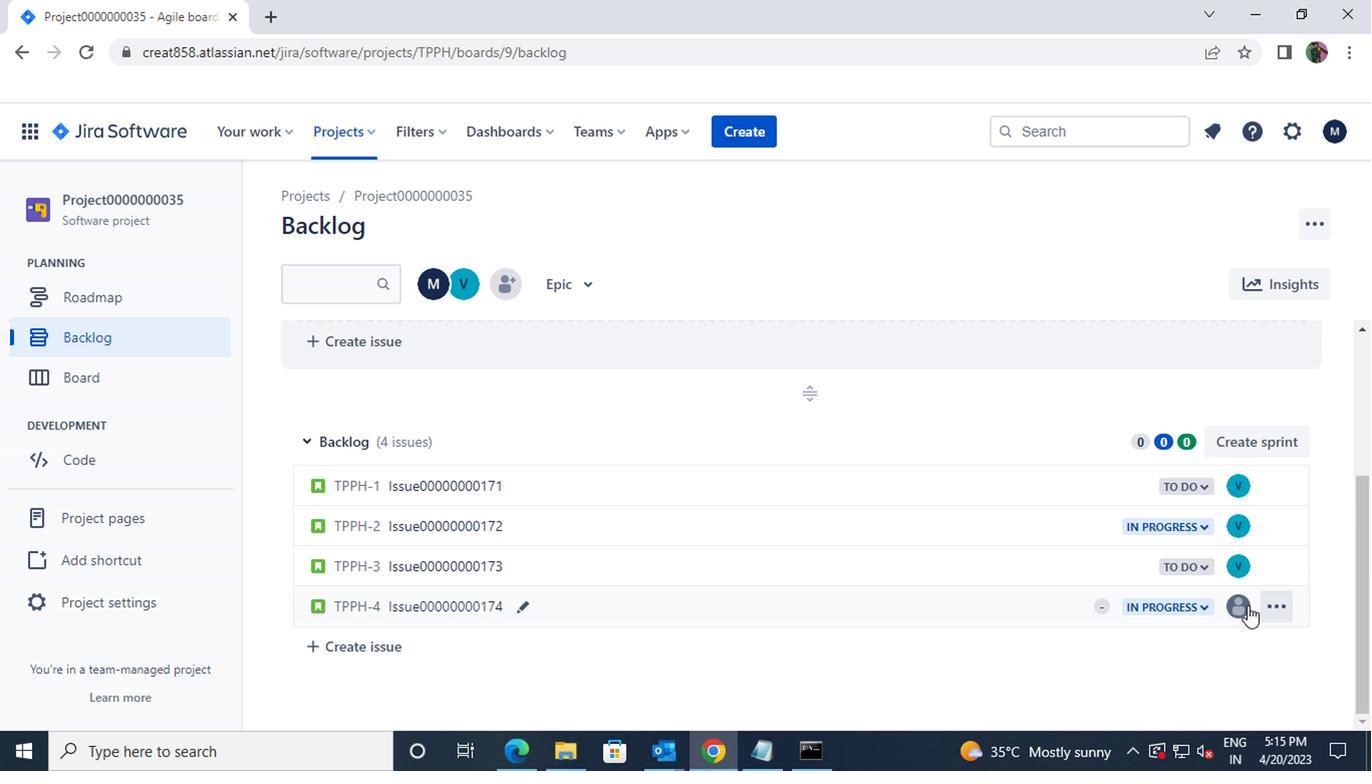 
Action: Key pressed ayus
Screenshot: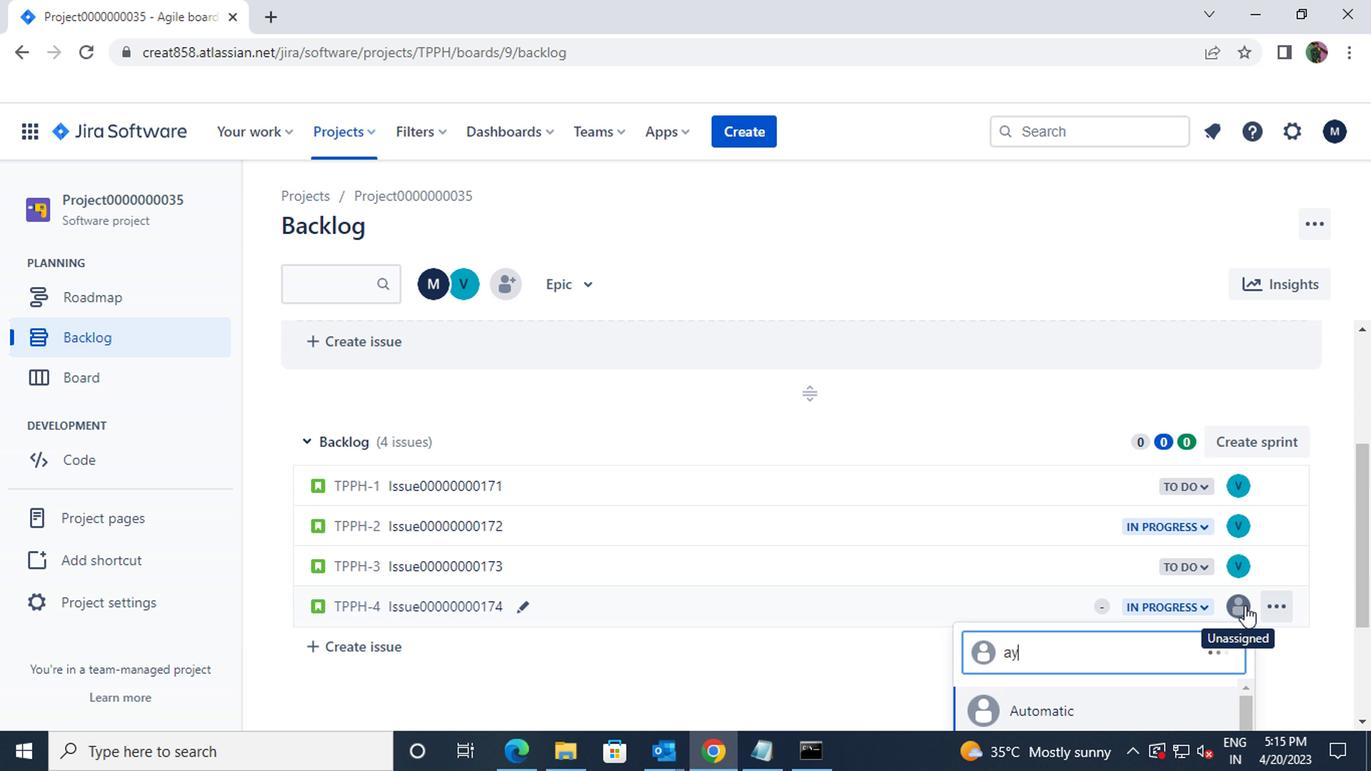 
Action: Mouse moved to (1120, 704)
Screenshot: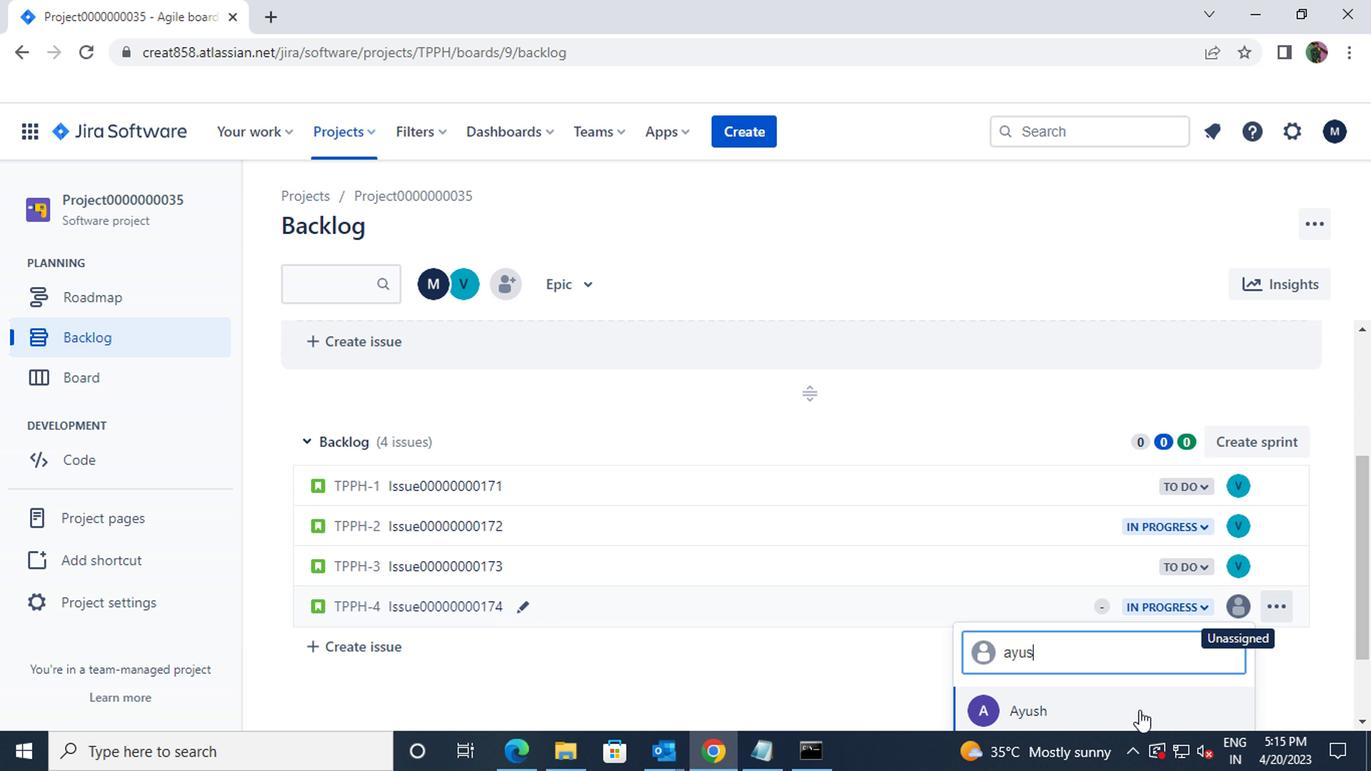 
Action: Mouse pressed left at (1120, 704)
Screenshot: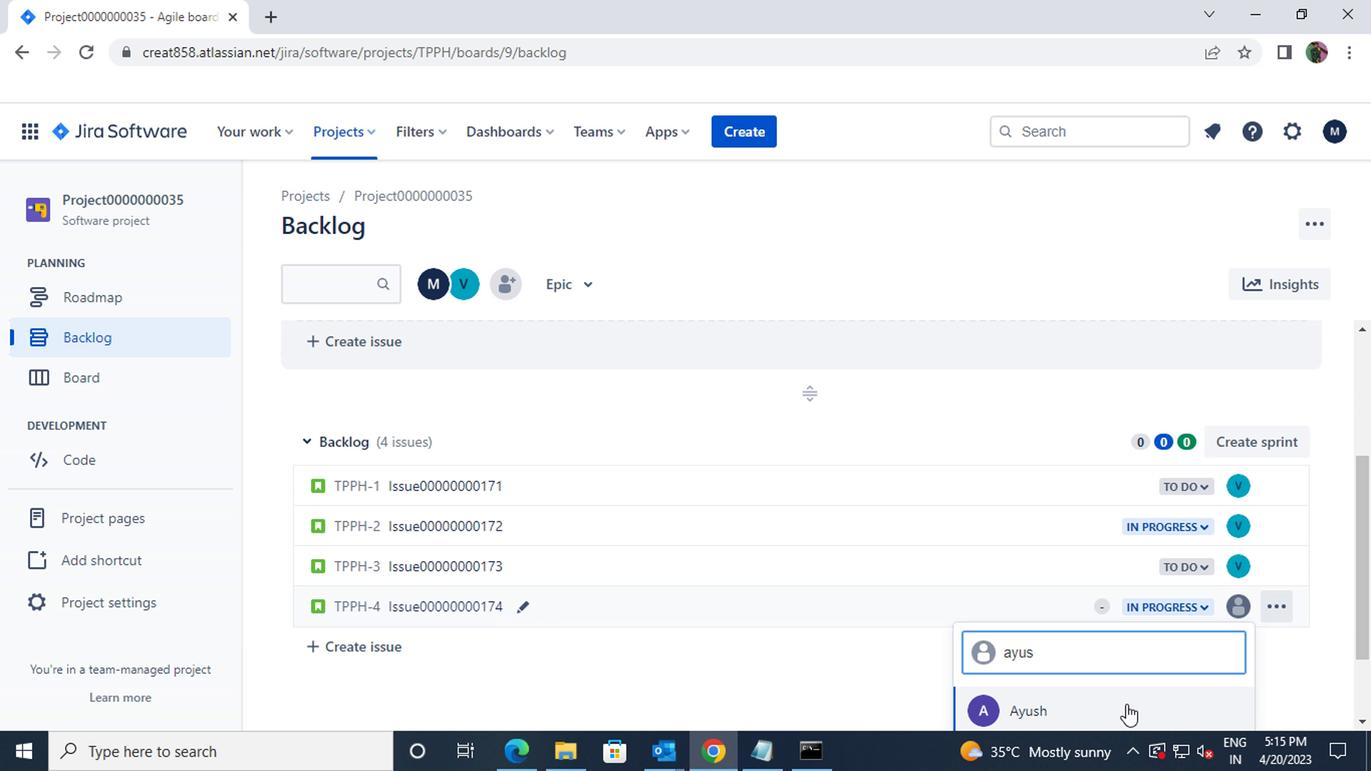 
Action: Mouse moved to (362, 135)
Screenshot: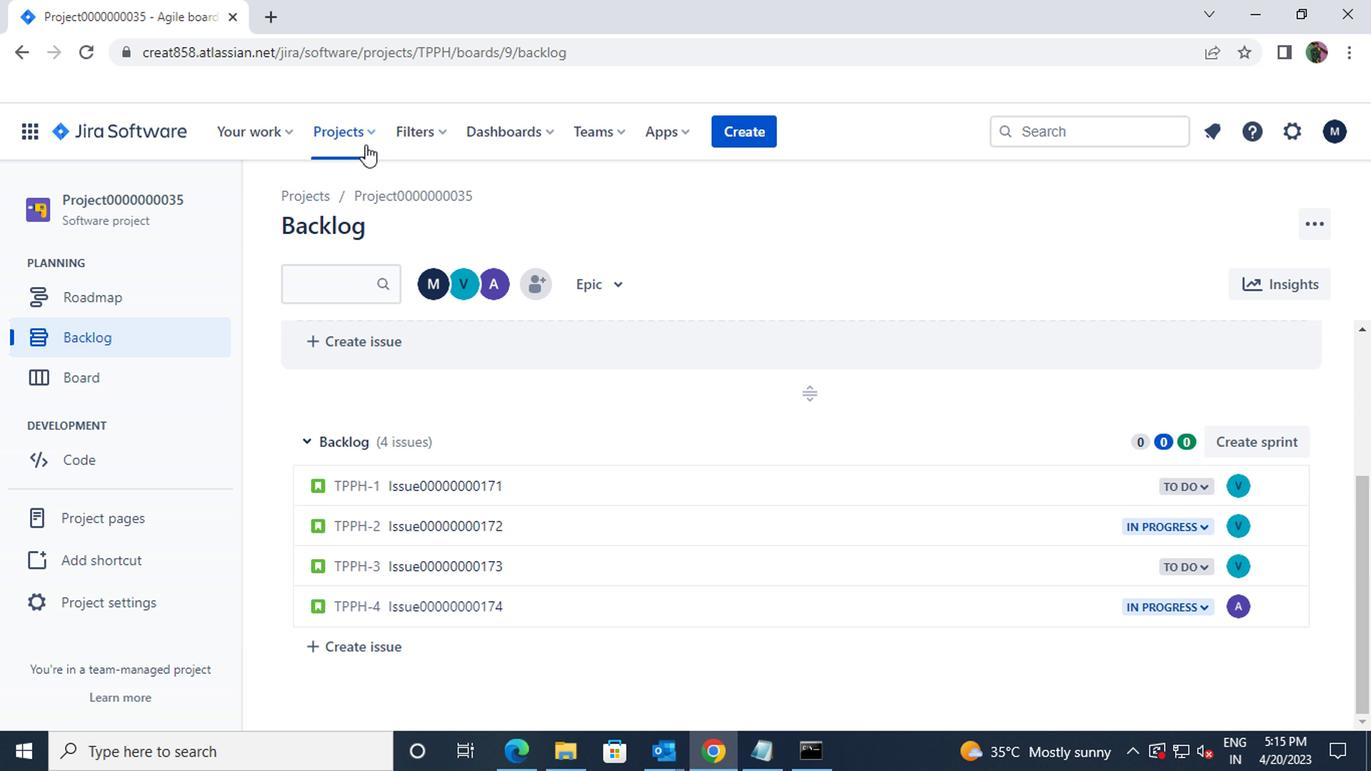 
Action: Mouse pressed left at (362, 135)
Screenshot: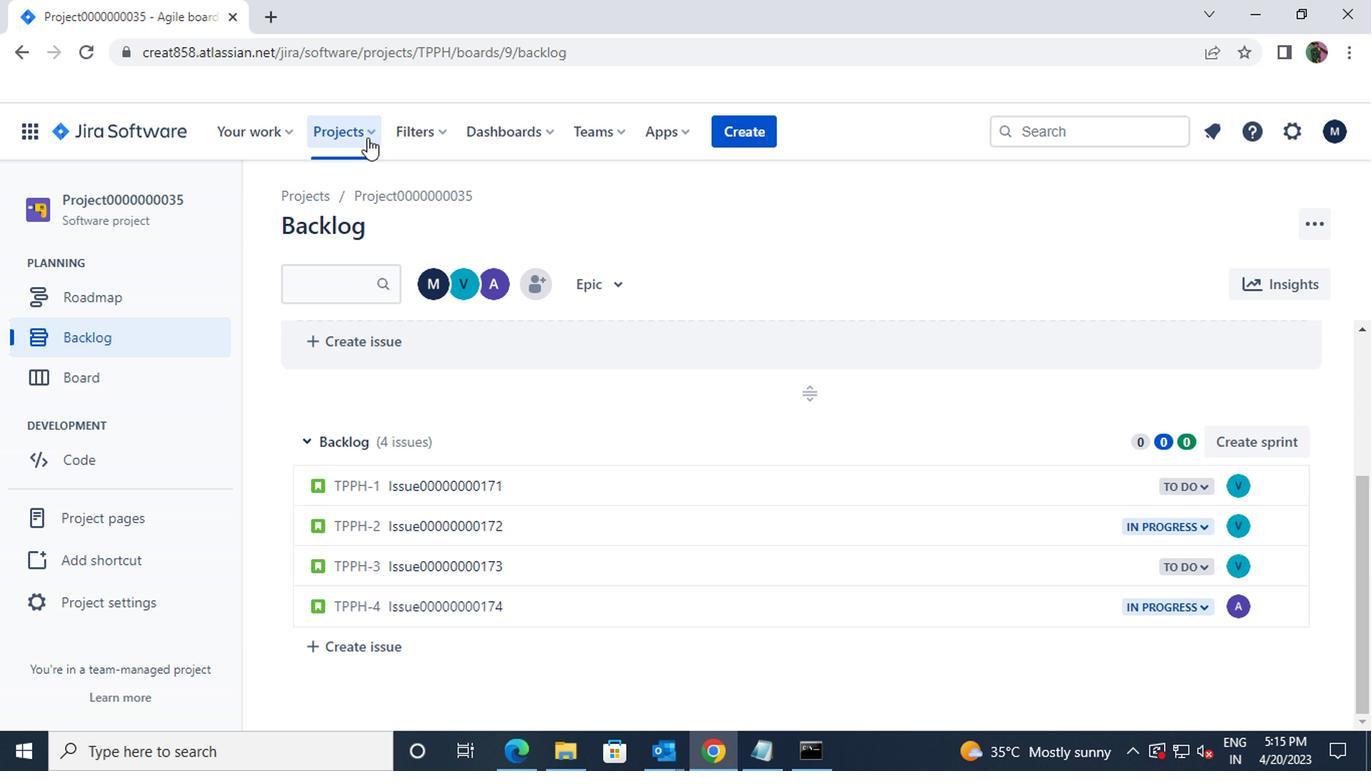 
Action: Mouse moved to (397, 265)
Screenshot: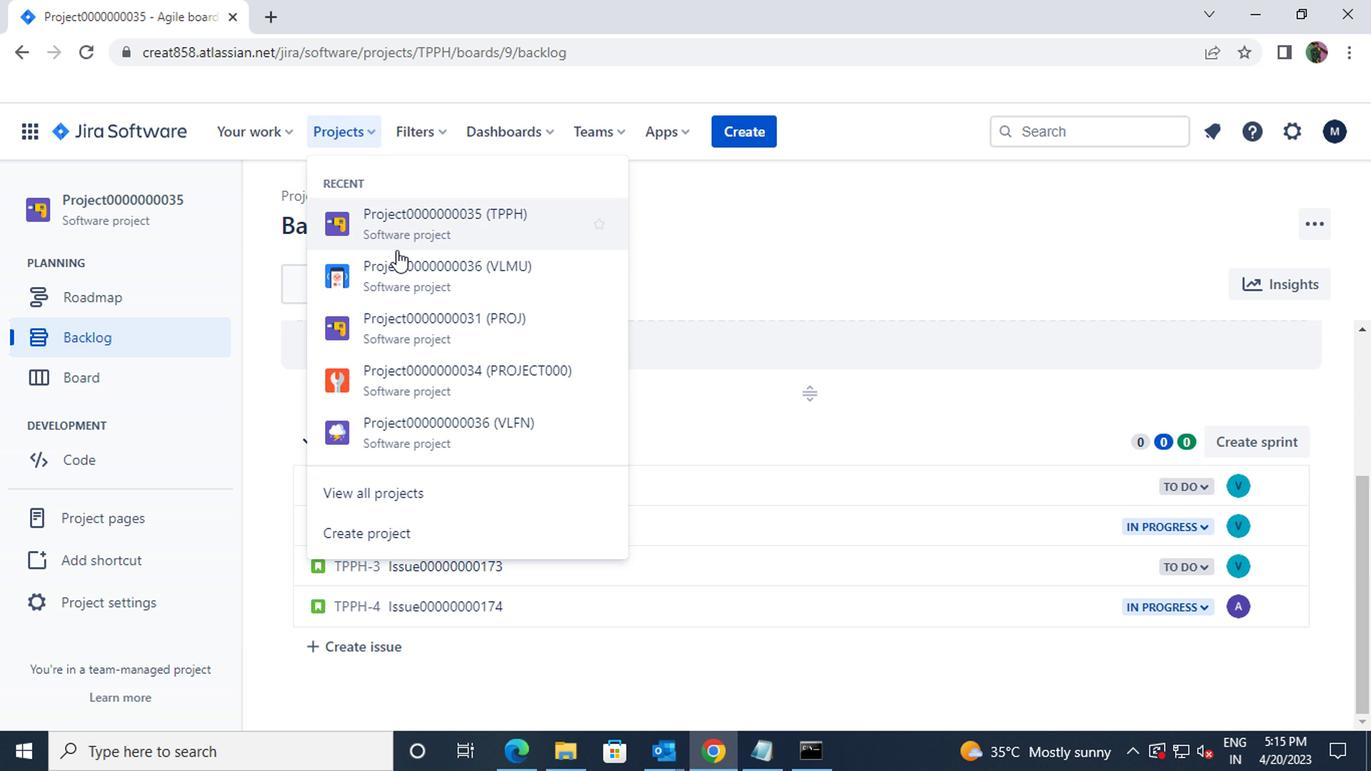 
Action: Mouse pressed left at (397, 265)
Screenshot: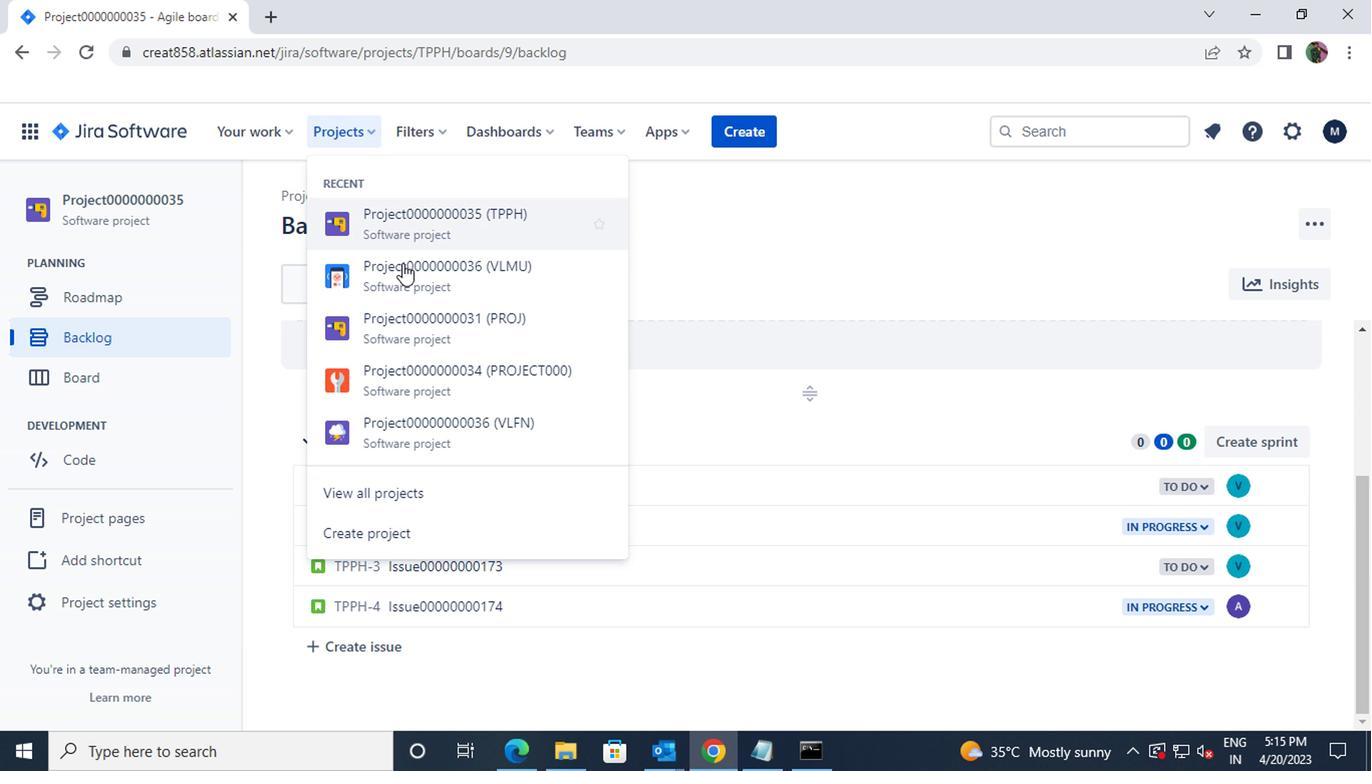 
Action: Mouse moved to (402, 275)
Screenshot: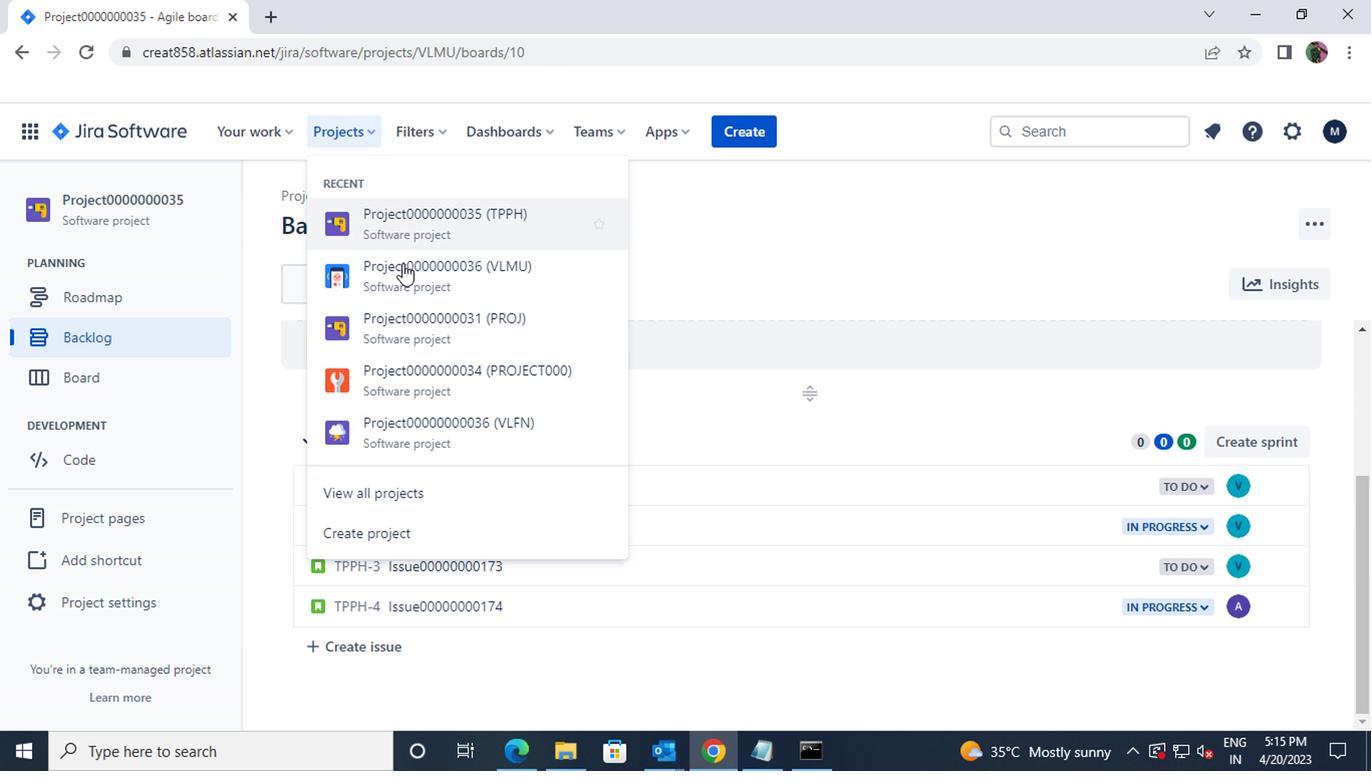 
Action: Mouse pressed left at (402, 275)
Screenshot: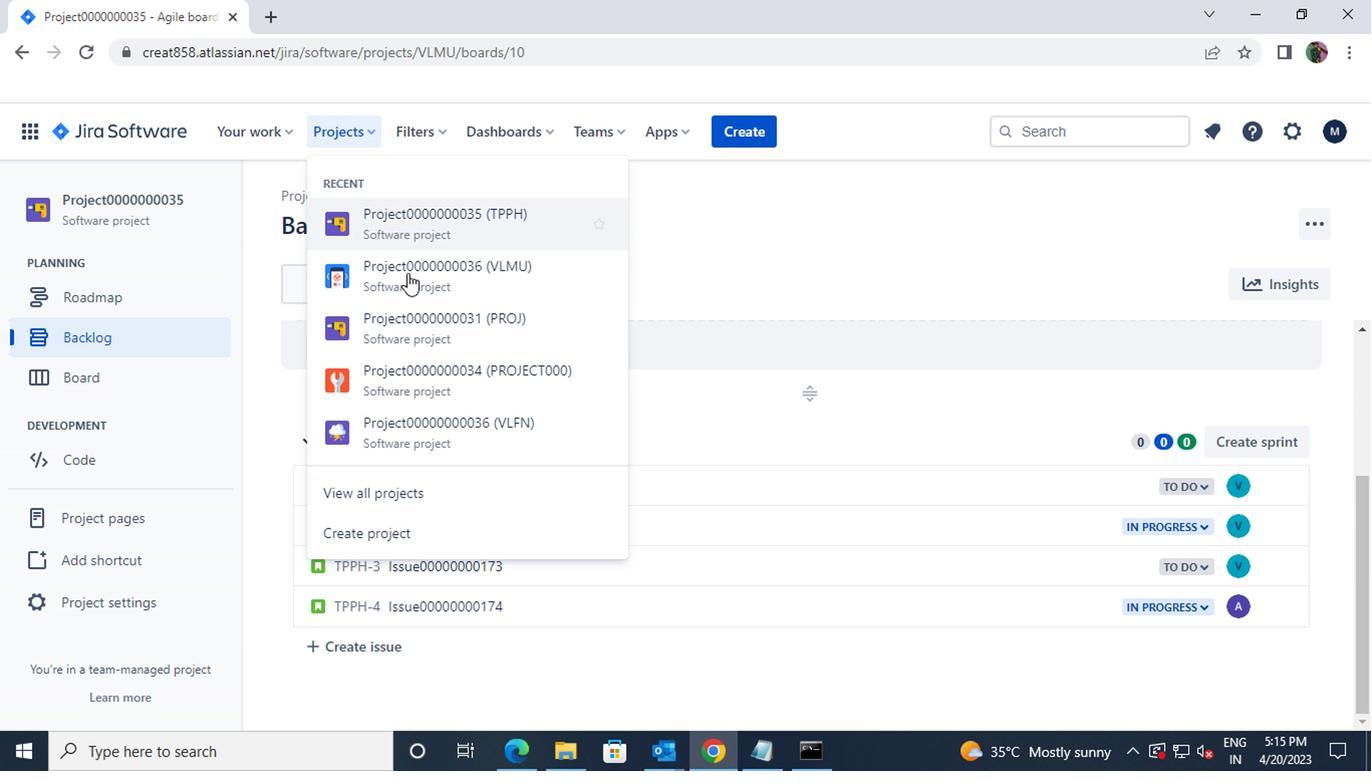 
Action: Mouse moved to (403, 273)
Screenshot: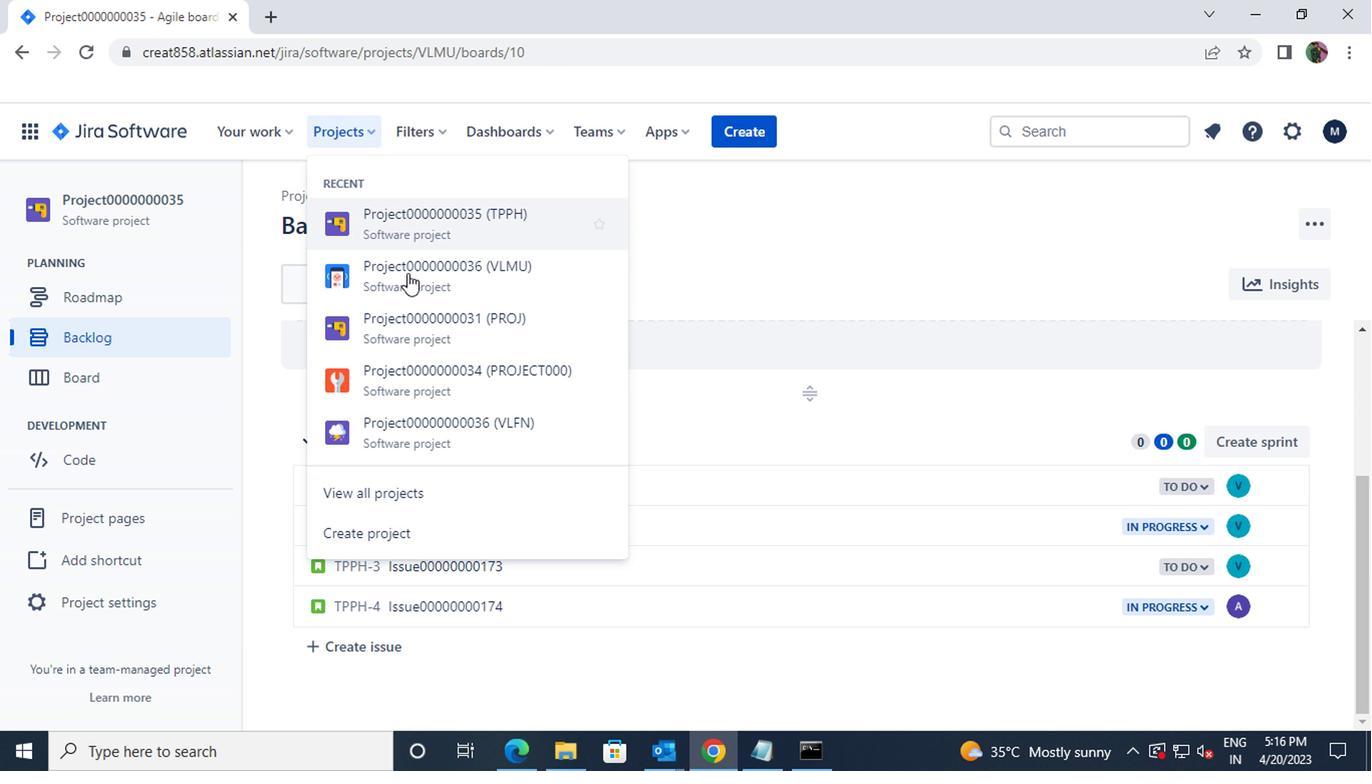 
Action: Mouse pressed left at (403, 273)
Screenshot: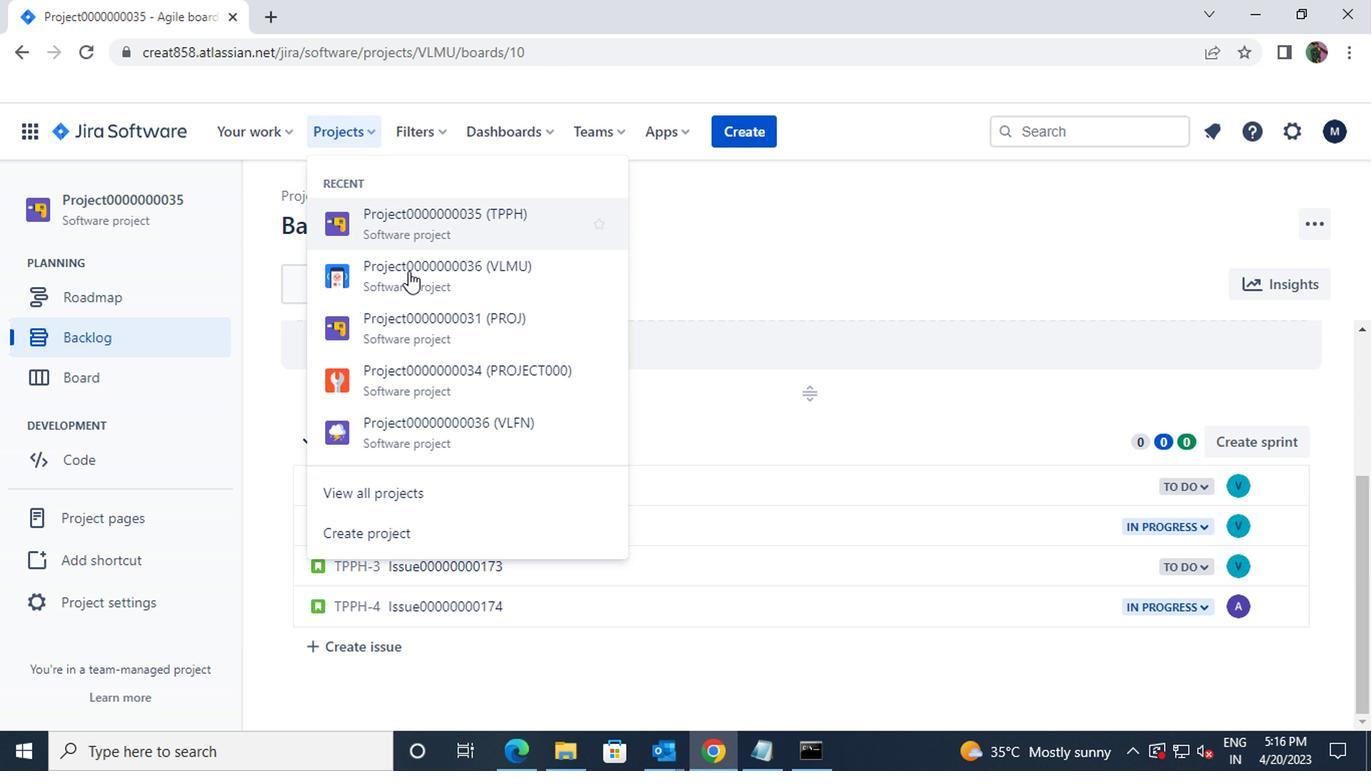 
Action: Mouse moved to (131, 344)
Screenshot: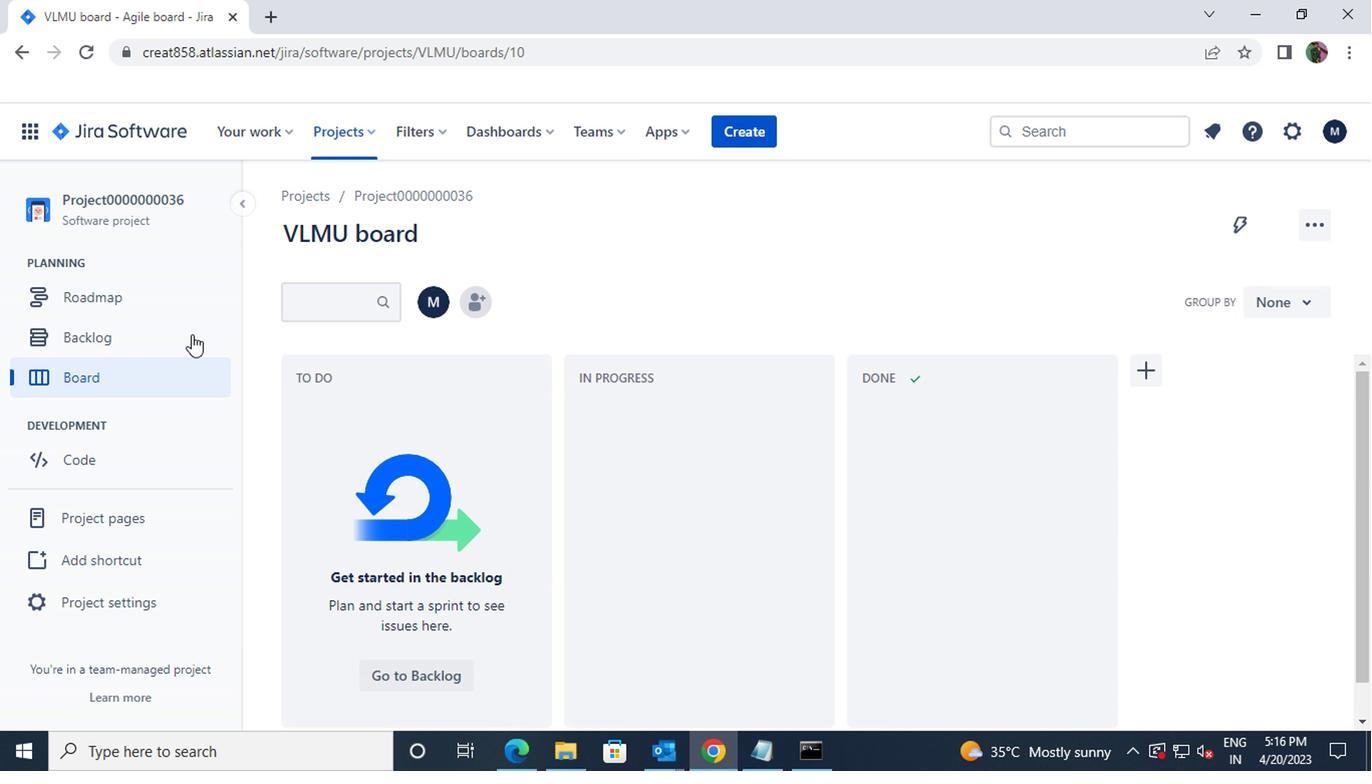 
Action: Mouse pressed left at (131, 344)
Screenshot: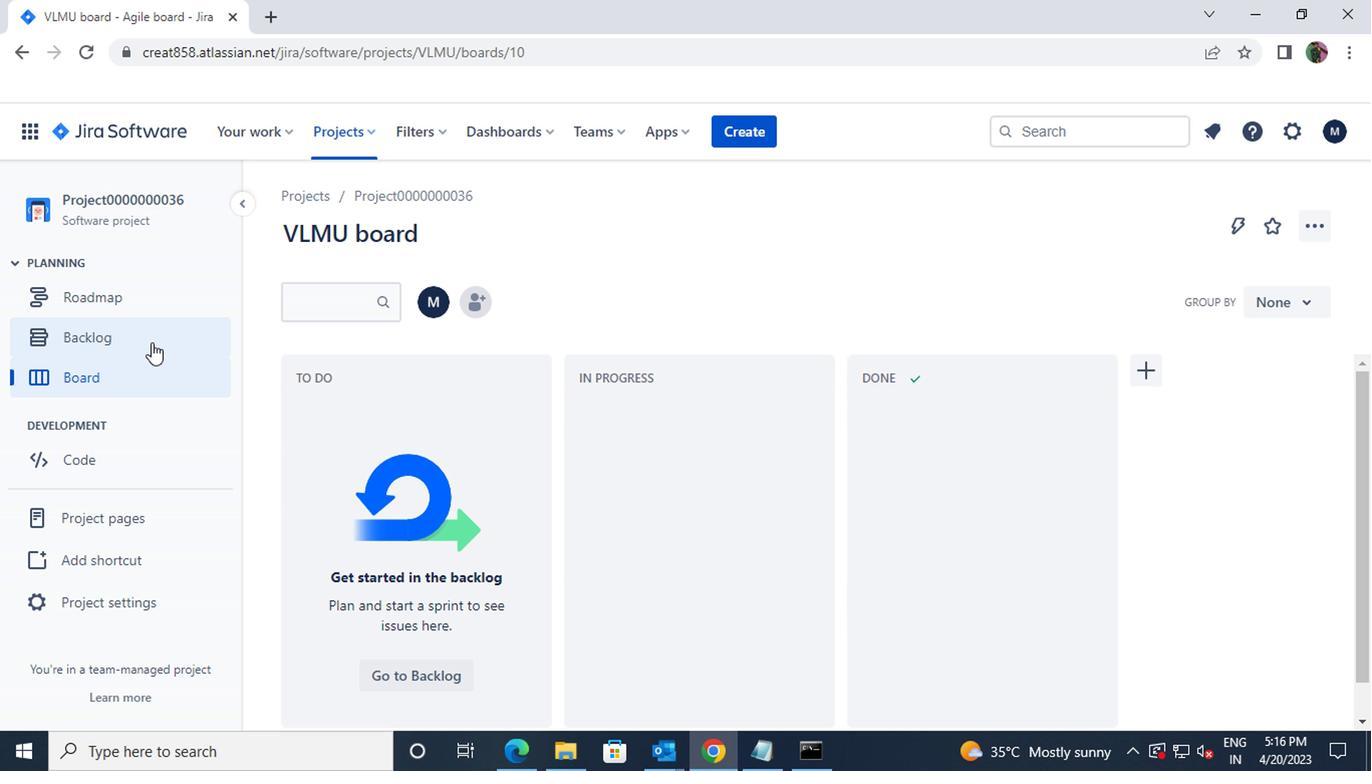 
Action: Mouse moved to (177, 342)
Screenshot: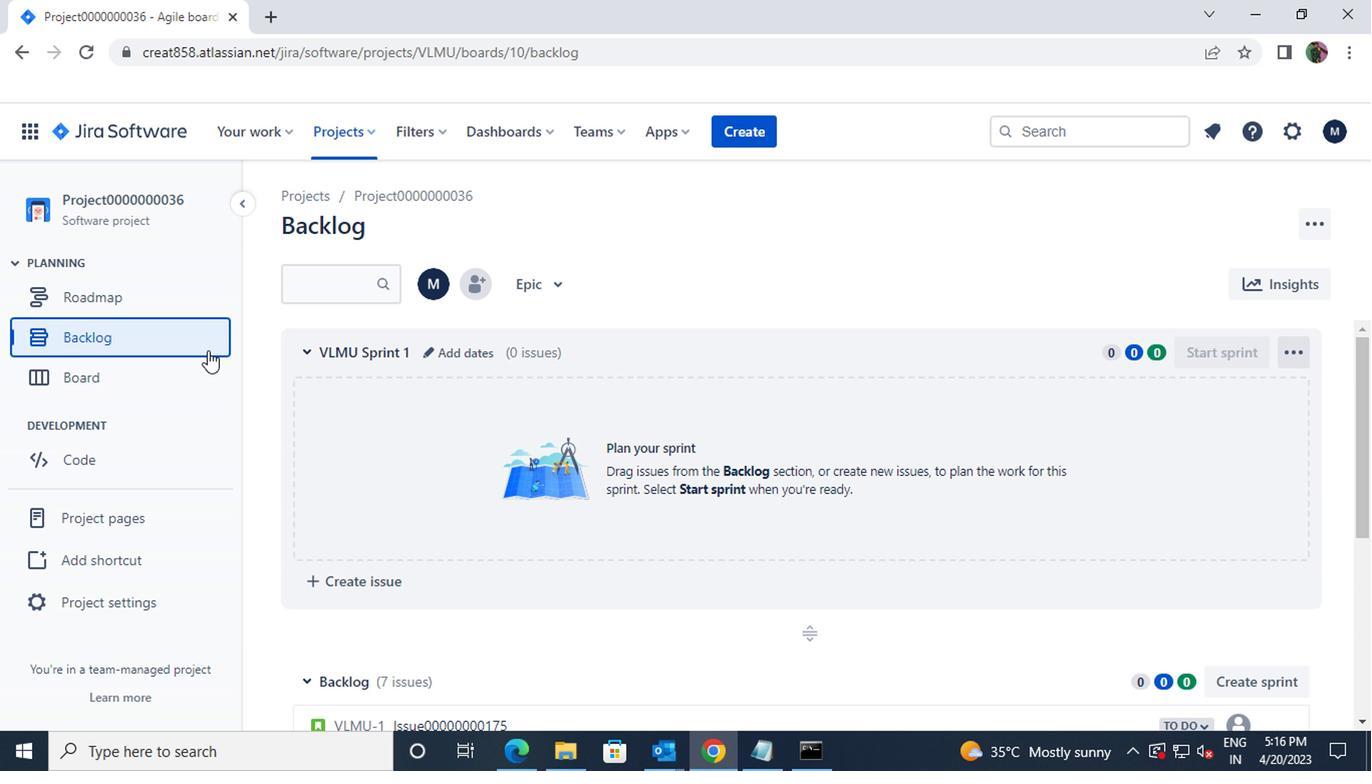 
Action: Mouse pressed left at (177, 342)
Screenshot: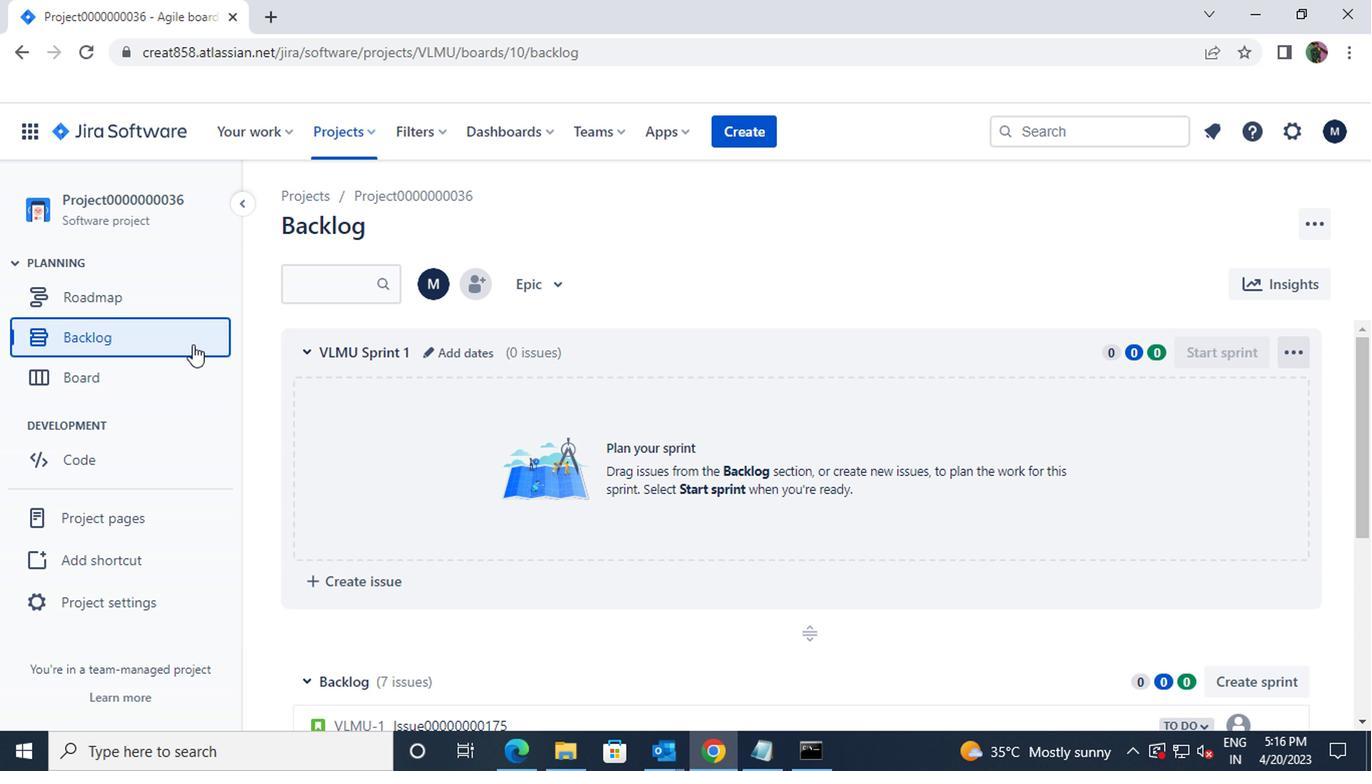 
Action: Mouse moved to (595, 437)
Screenshot: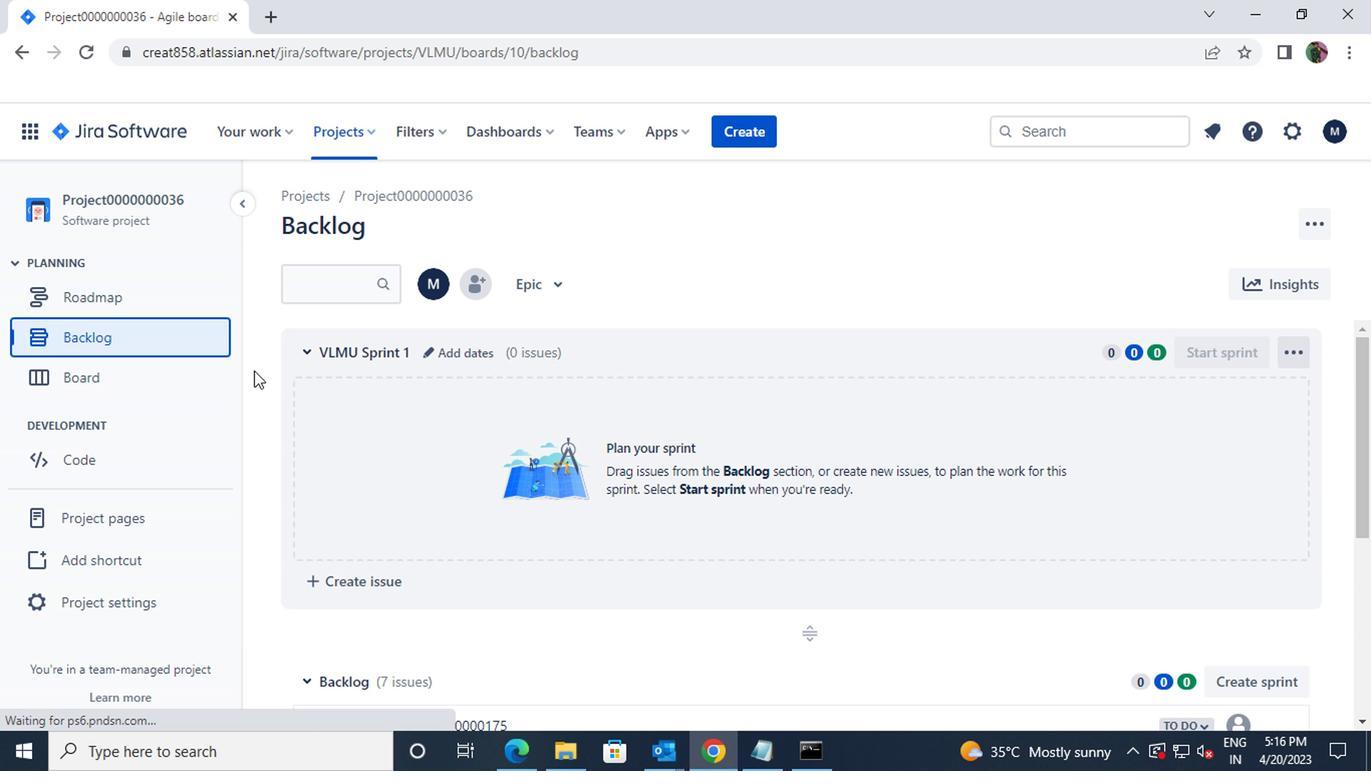 
Action: Mouse scrolled (595, 436) with delta (0, 0)
Screenshot: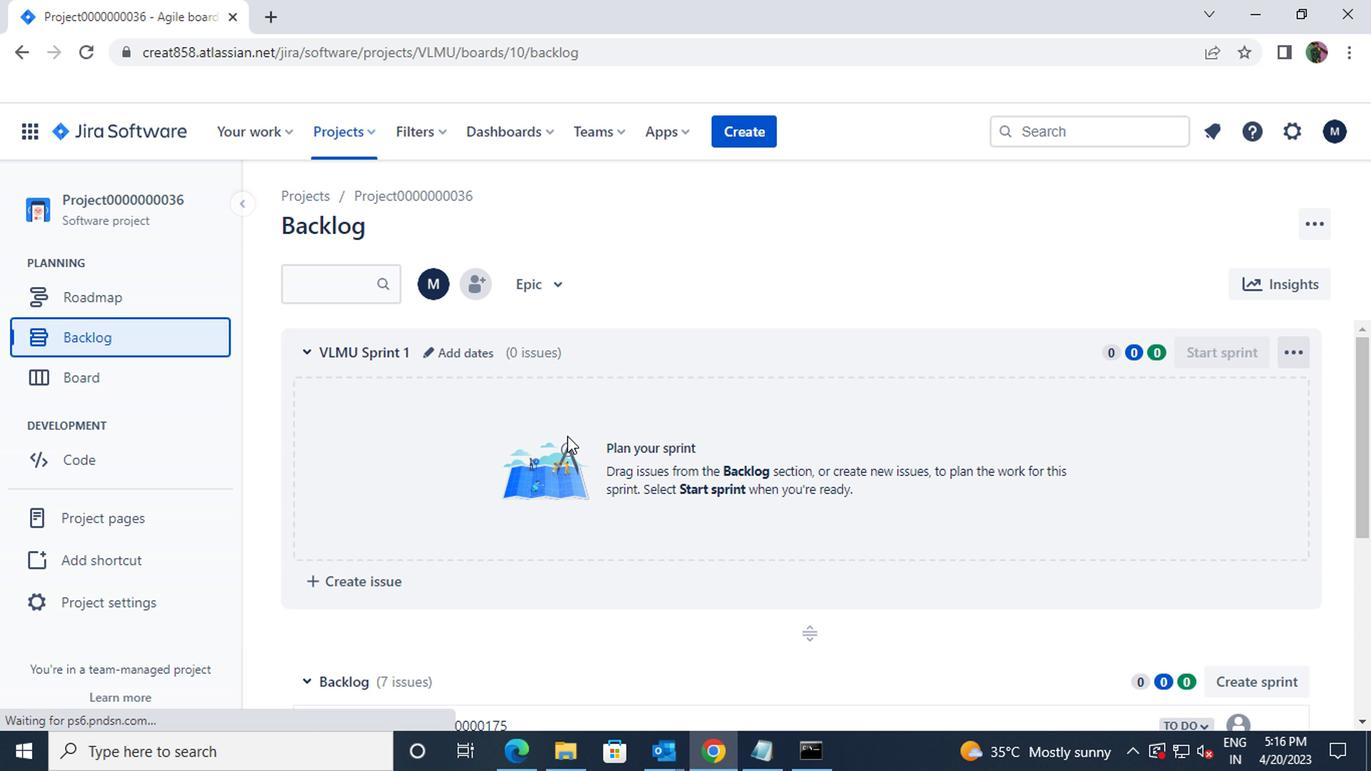 
Action: Mouse scrolled (595, 436) with delta (0, 0)
Screenshot: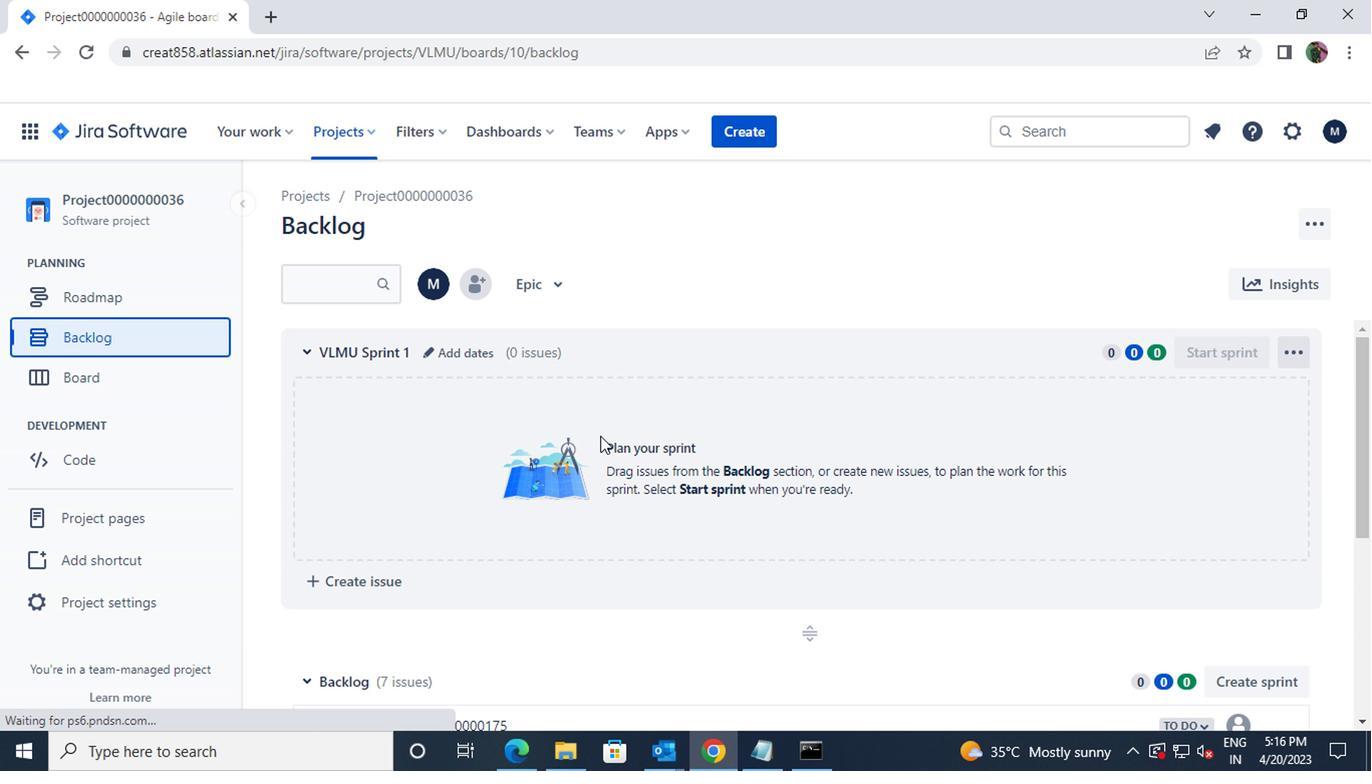 
Action: Mouse scrolled (595, 436) with delta (0, 0)
Screenshot: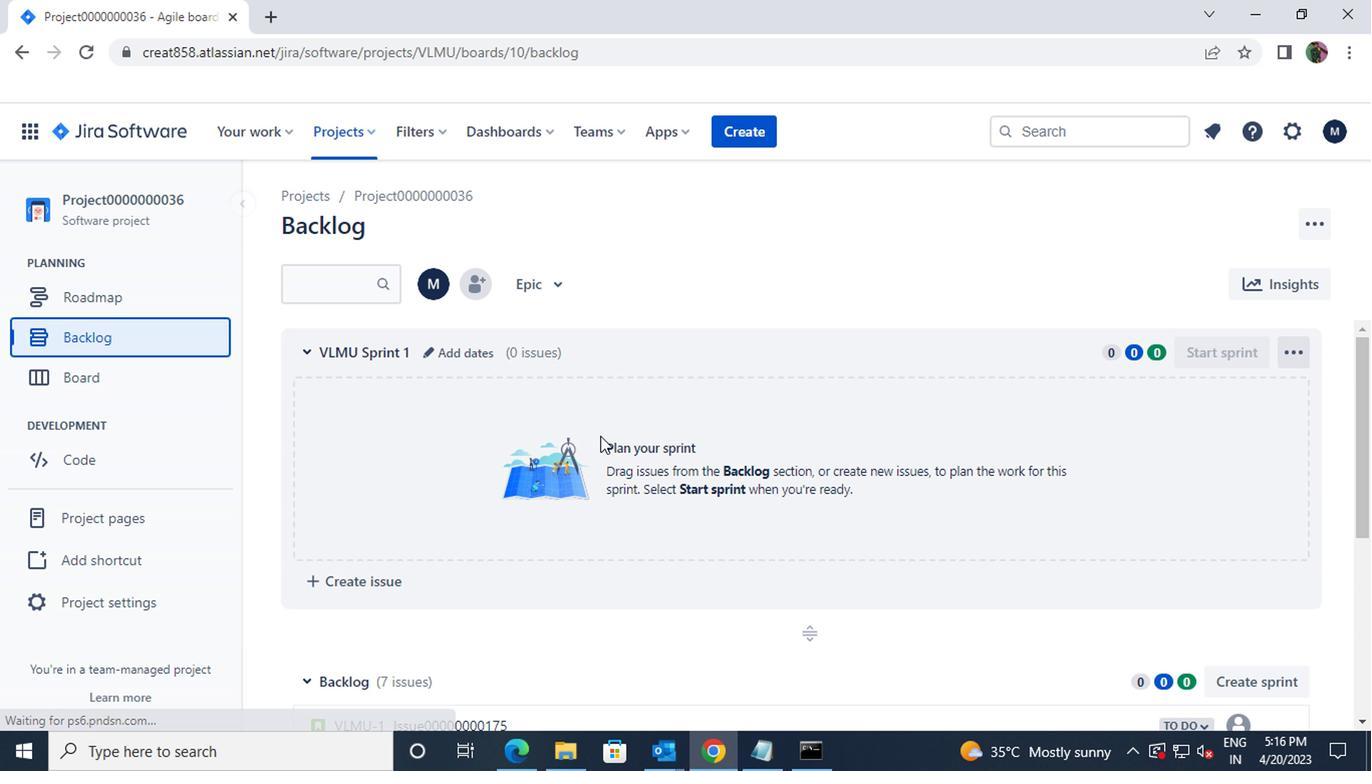 
Action: Mouse scrolled (595, 436) with delta (0, 0)
Screenshot: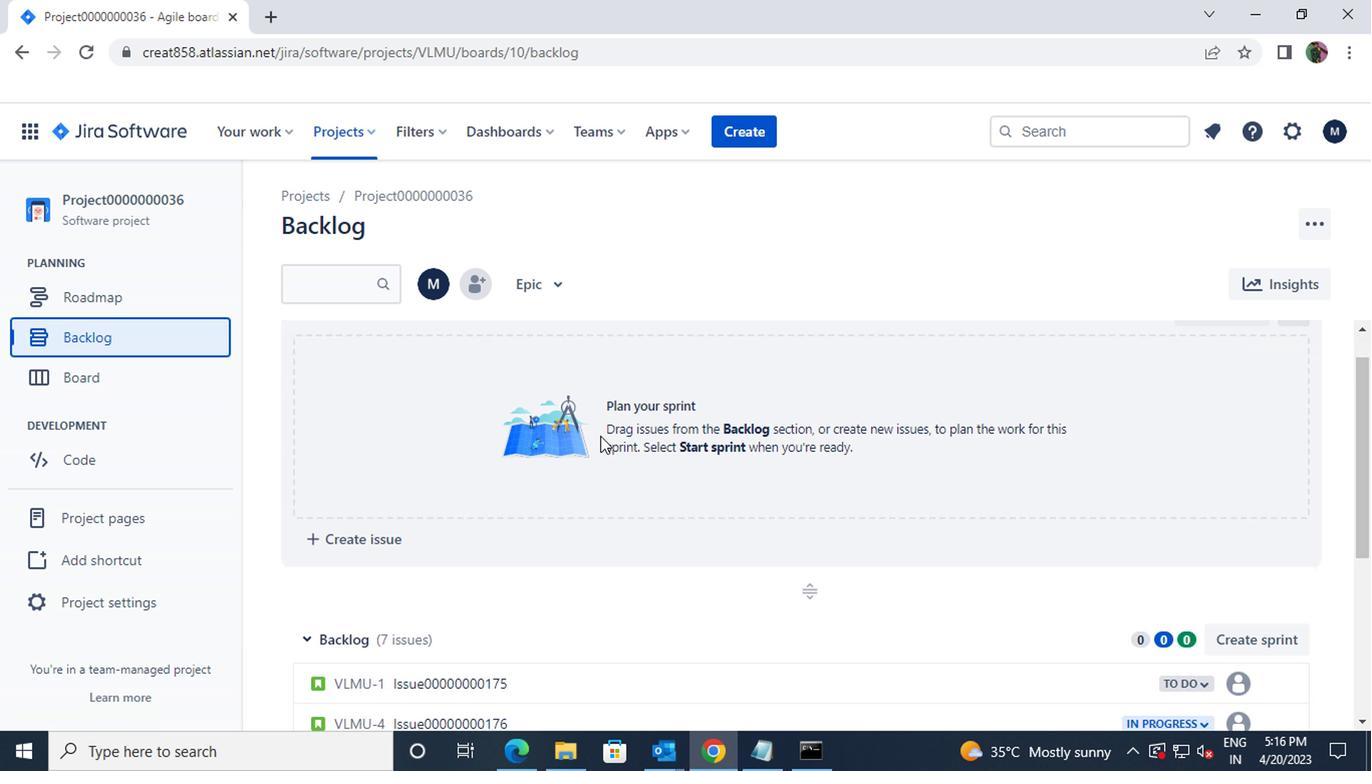 
Action: Mouse scrolled (595, 436) with delta (0, 0)
Screenshot: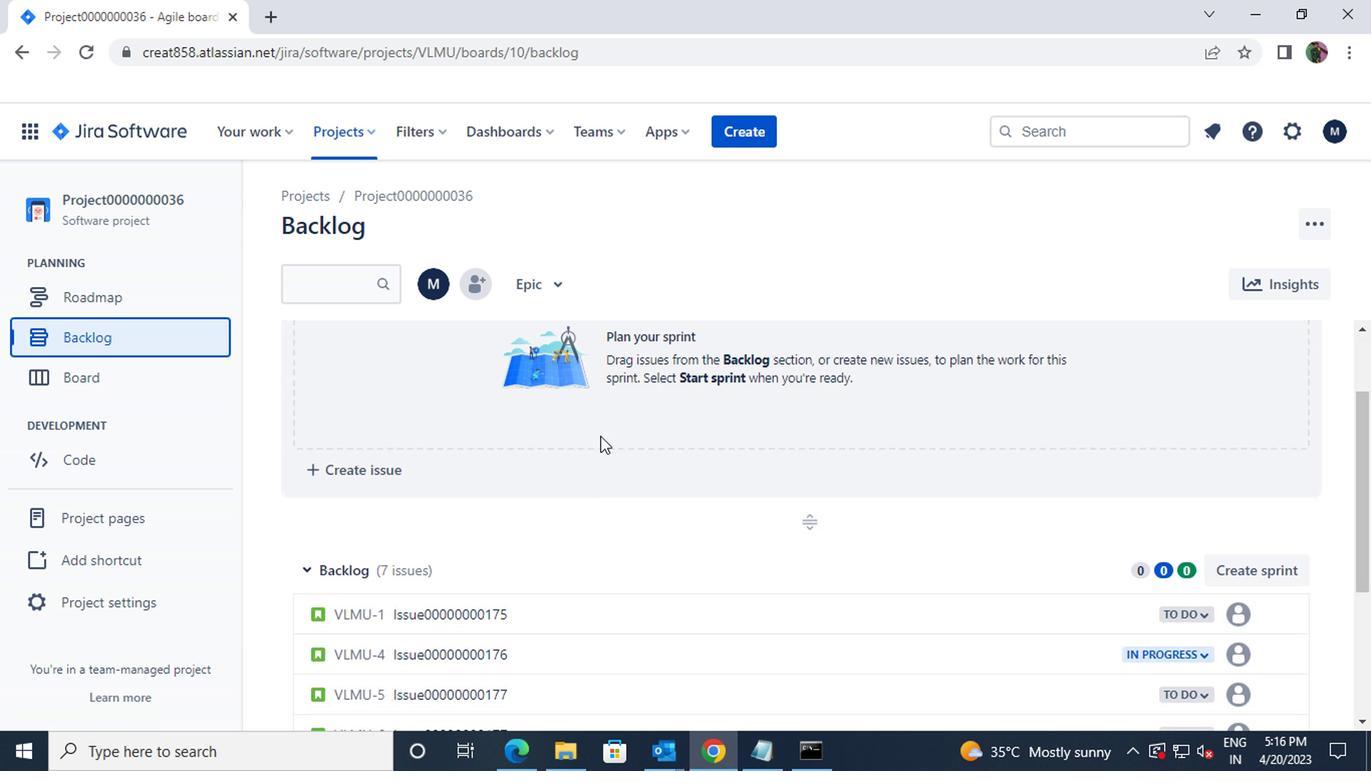 
Action: Mouse scrolled (595, 438) with delta (0, 1)
Screenshot: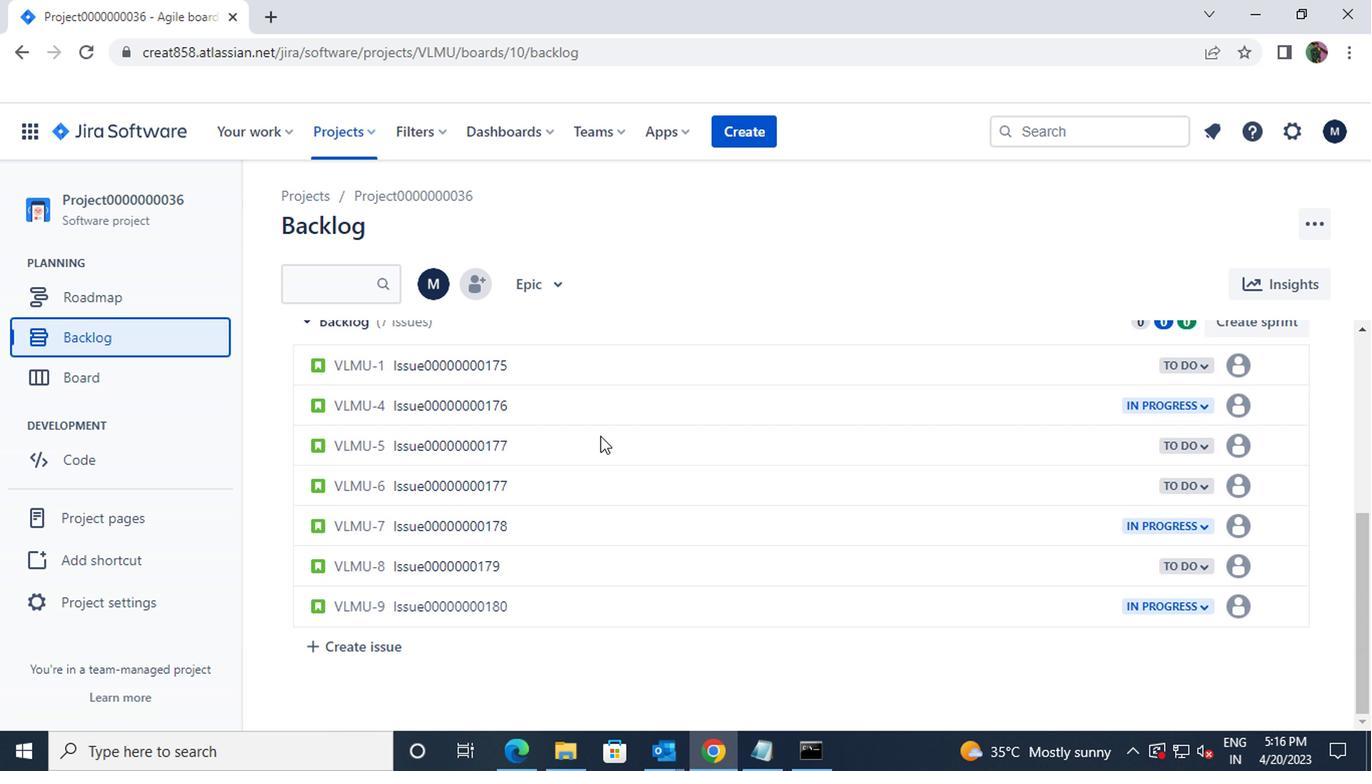 
Action: Mouse scrolled (595, 438) with delta (0, 1)
Screenshot: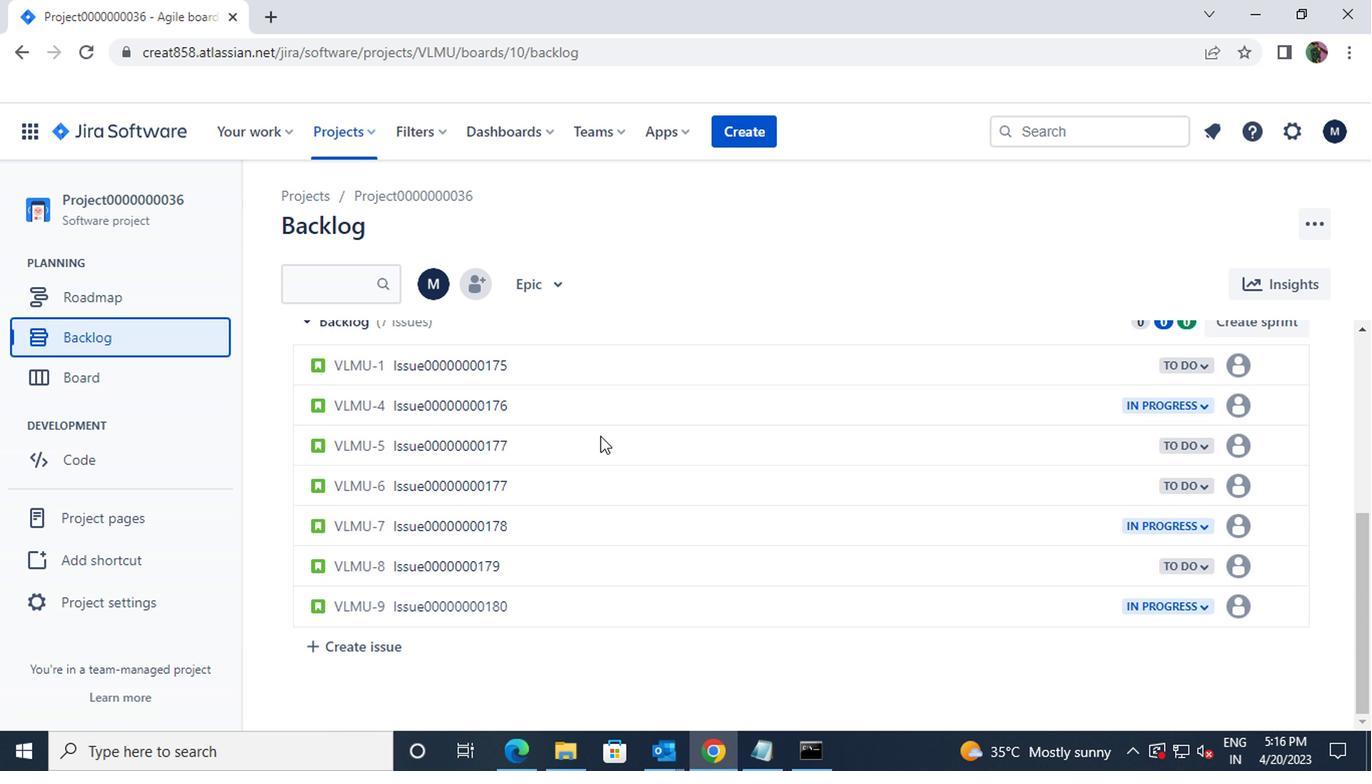 
Action: Mouse moved to (1225, 562)
Screenshot: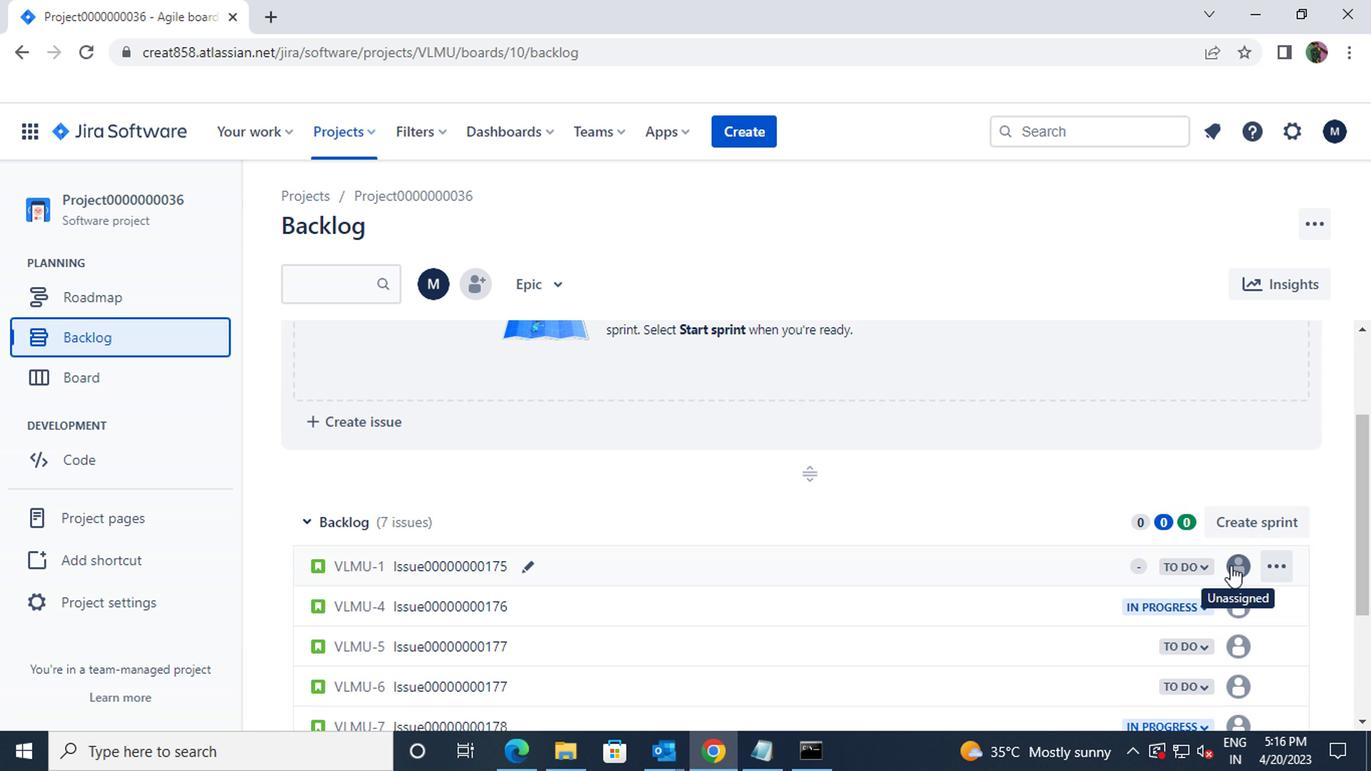 
Action: Mouse pressed left at (1225, 562)
Screenshot: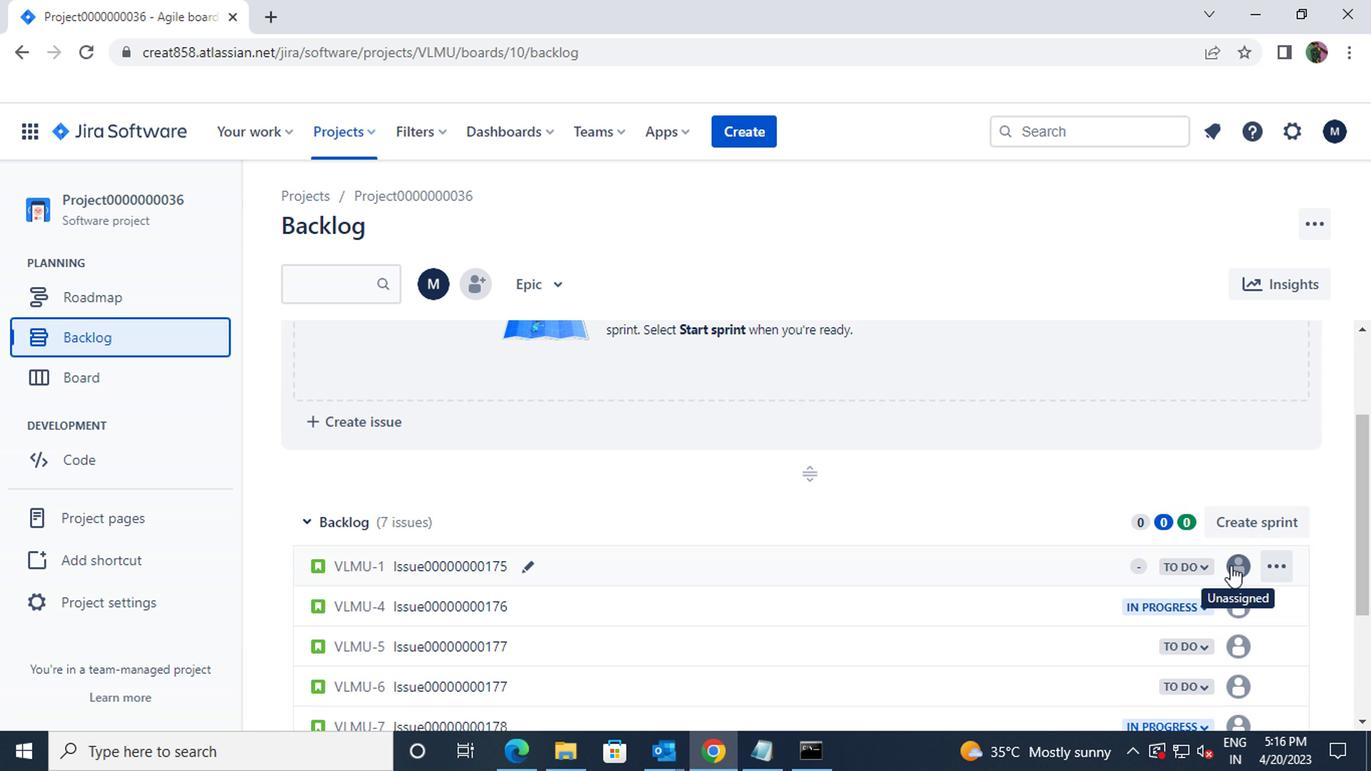 
Action: Mouse moved to (1140, 602)
Screenshot: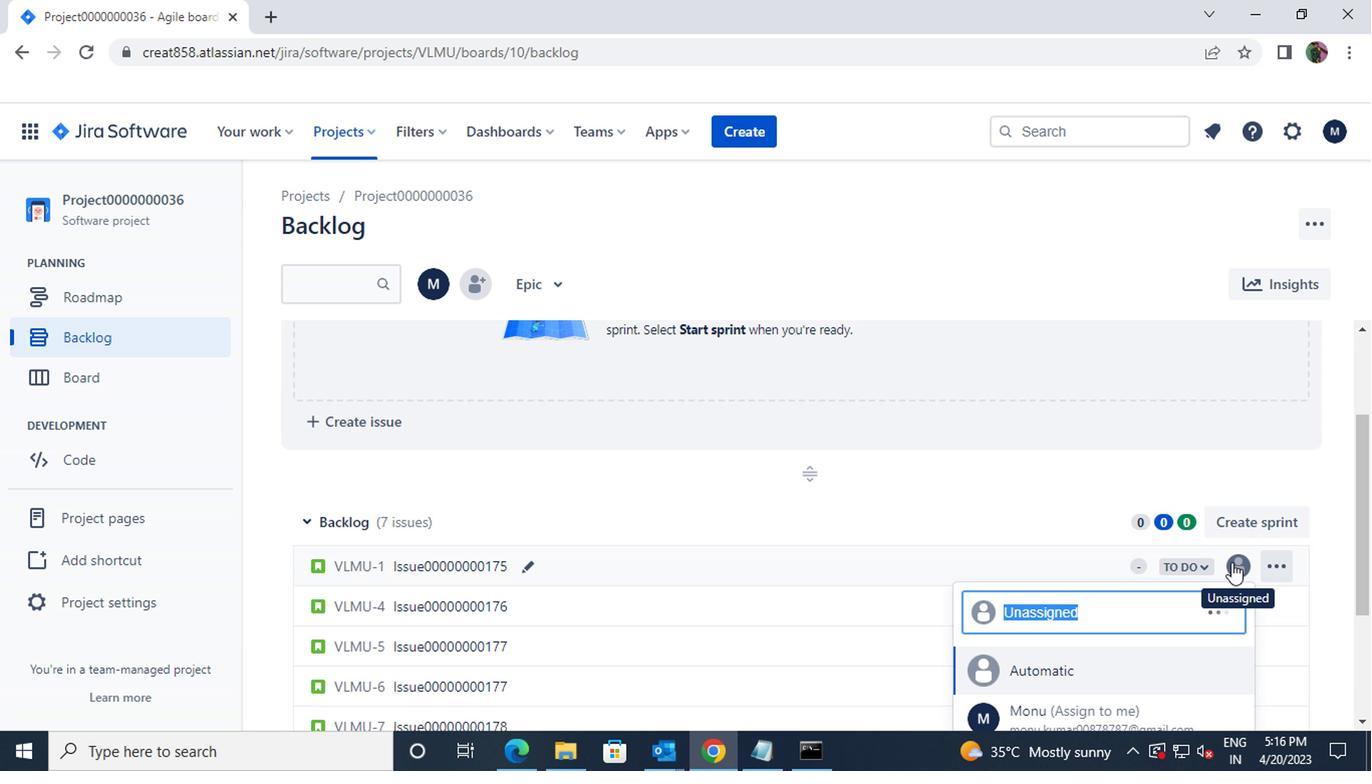 
Action: Mouse scrolled (1140, 602) with delta (0, 0)
Screenshot: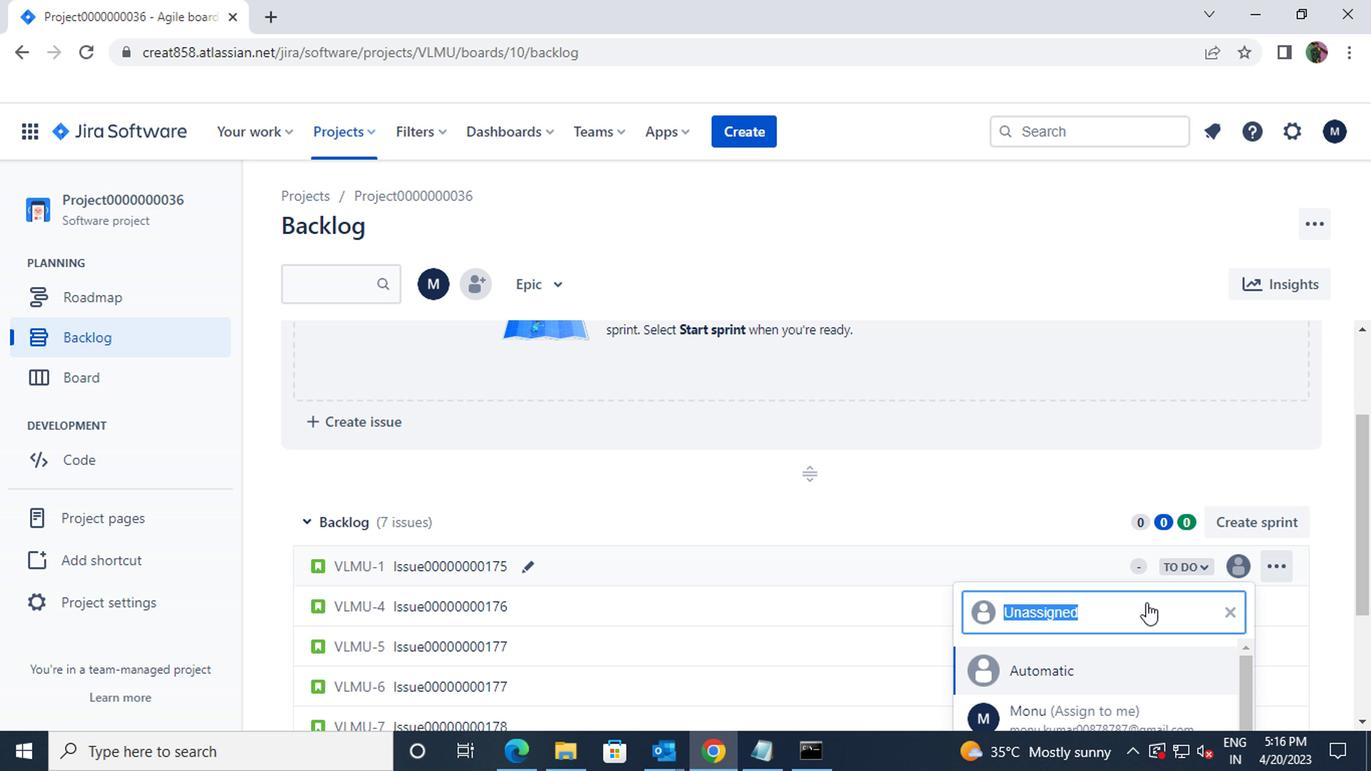 
Action: Mouse scrolled (1140, 602) with delta (0, 0)
Screenshot: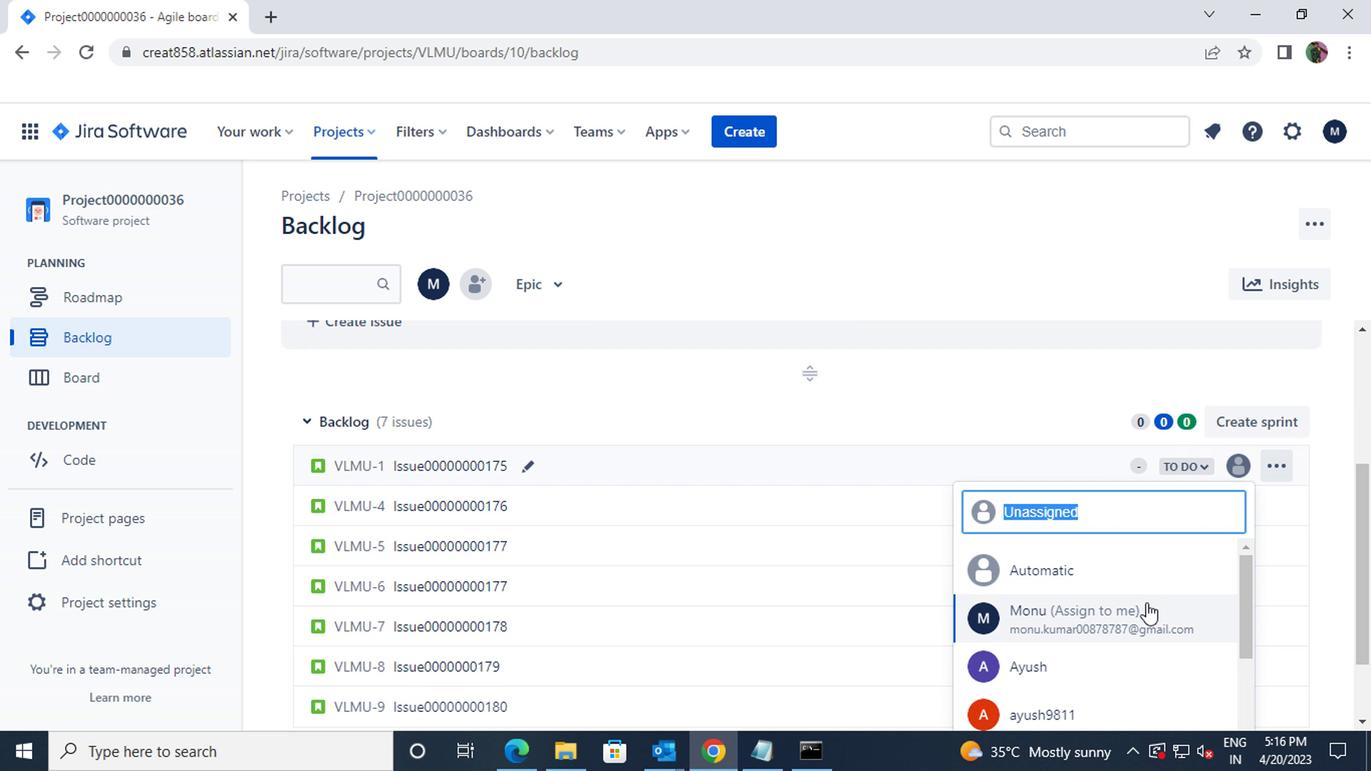 
Action: Mouse scrolled (1140, 602) with delta (0, 0)
Screenshot: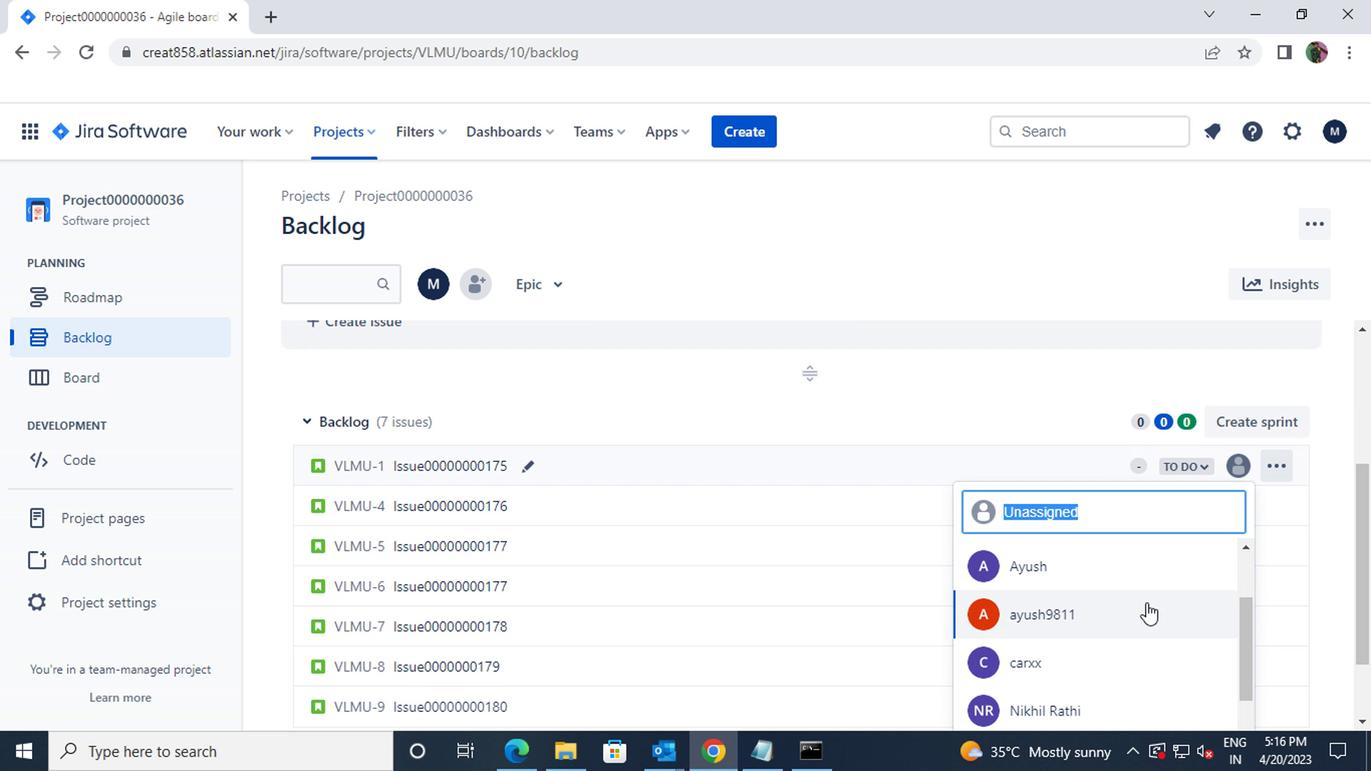 
Action: Key pressed nikrathi
Screenshot: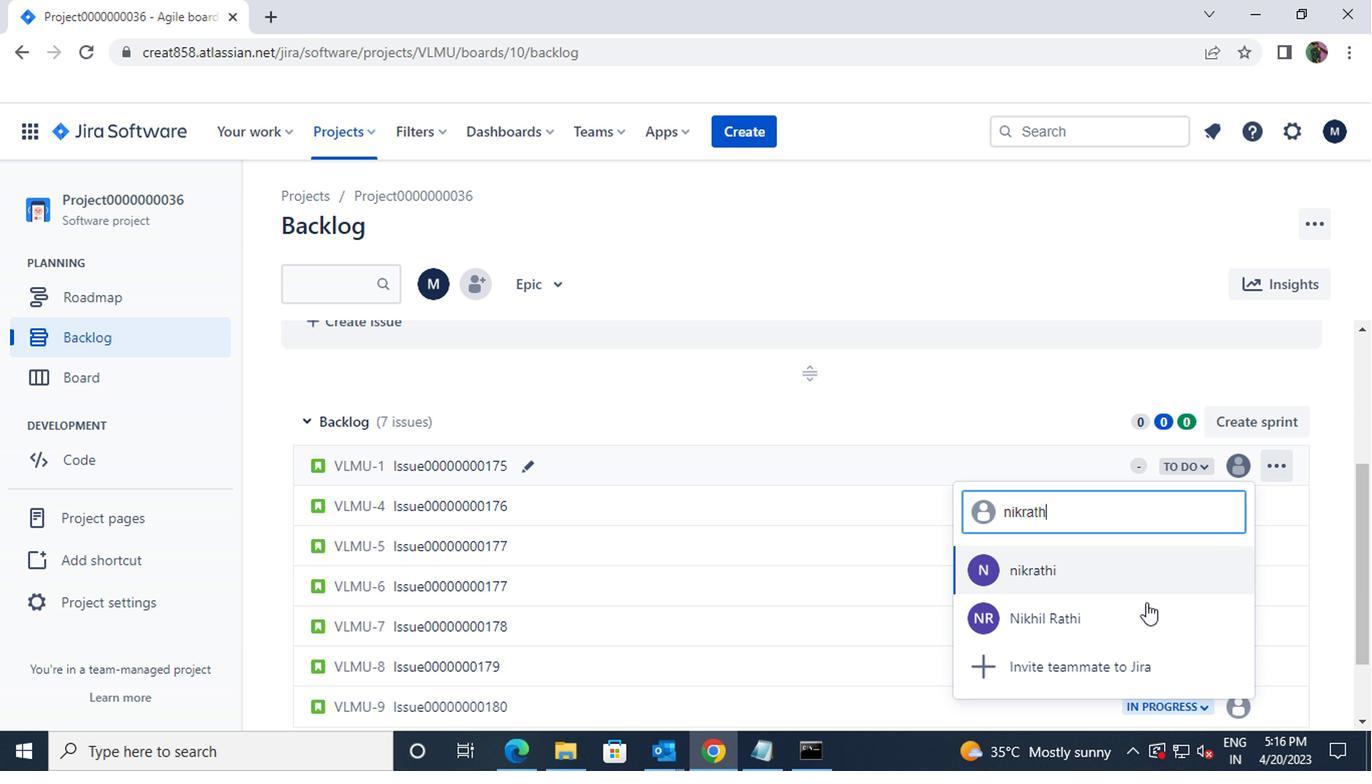 
Action: Mouse moved to (1039, 562)
Screenshot: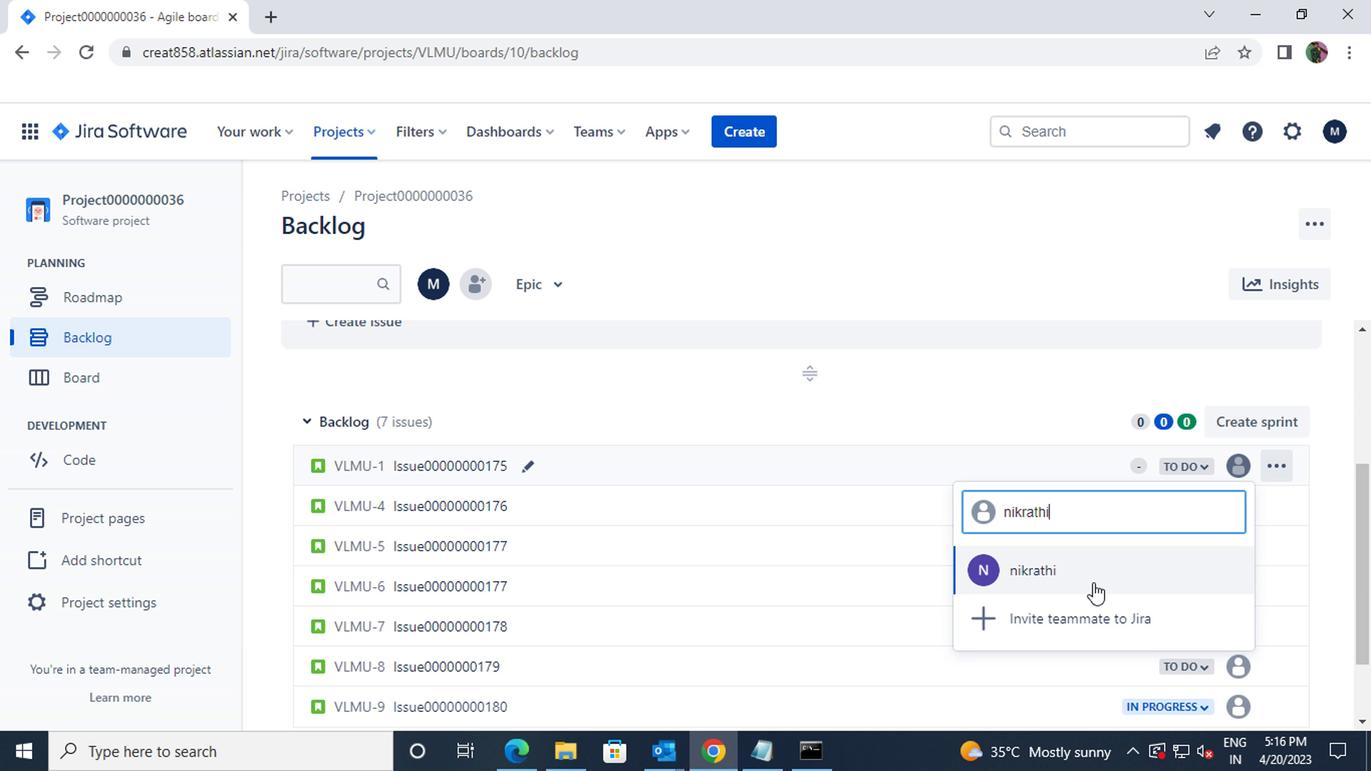 
Action: Mouse pressed left at (1039, 562)
Screenshot: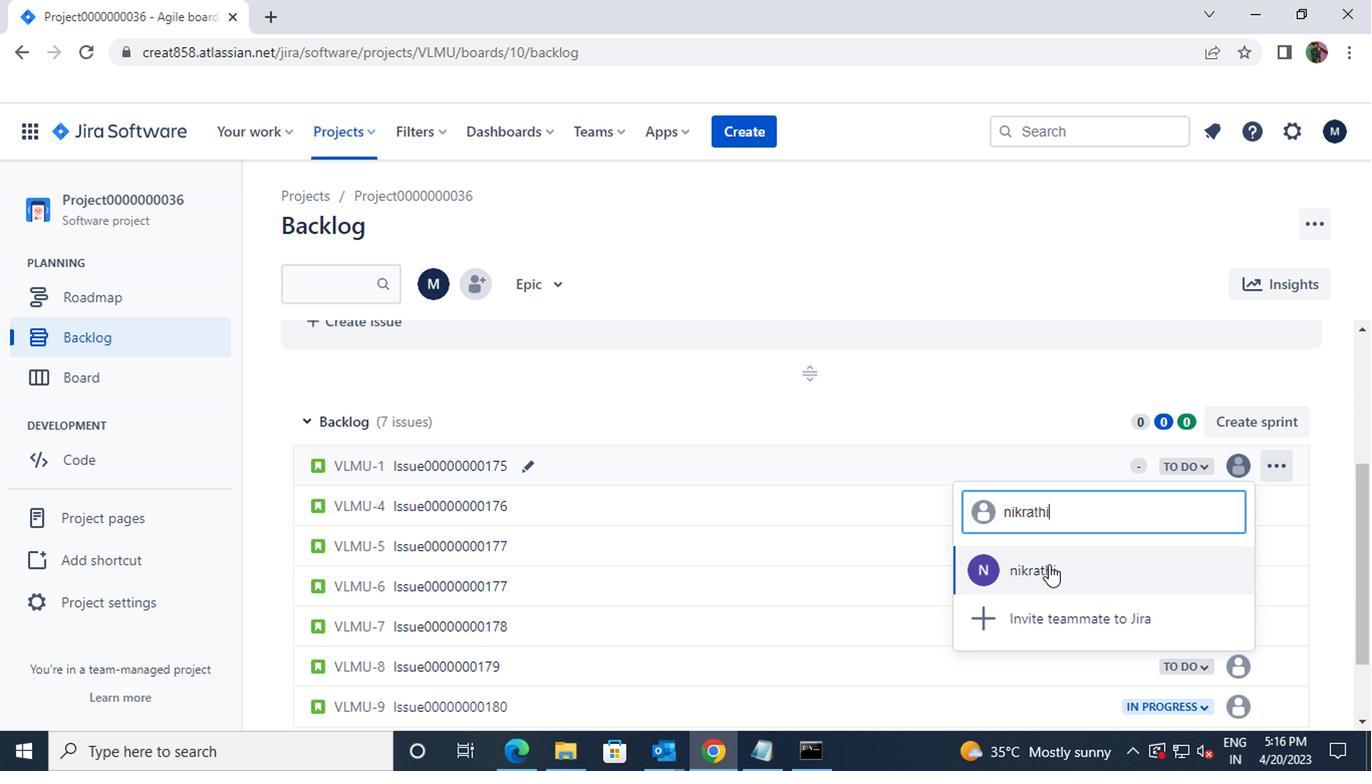 
Action: Mouse moved to (1037, 562)
Screenshot: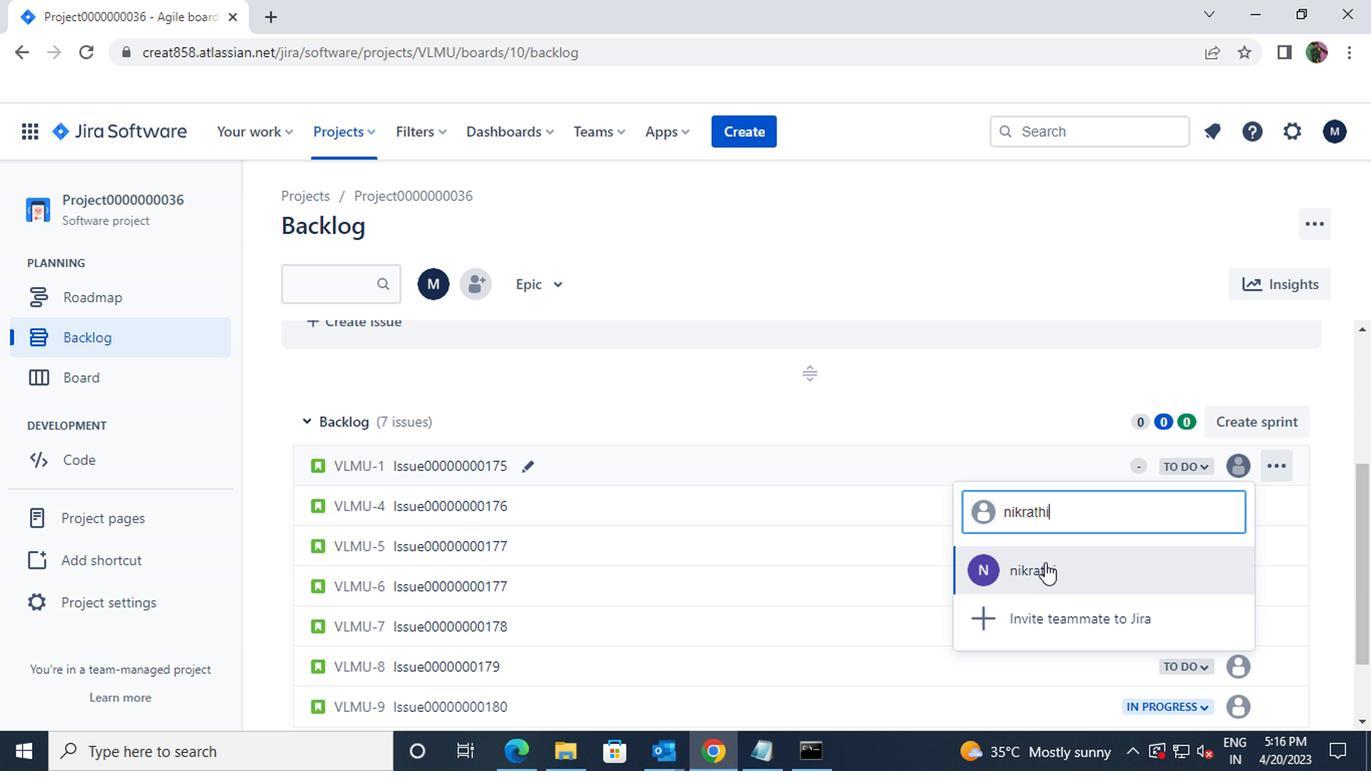 
